 Task: Create a due date automation trigger when advanced on, on the tuesday before a card is due add fields with custom field "Resume" set to a number greater than 1 and lower or equal to 10 at 11:00 AM.
Action: Mouse moved to (858, 254)
Screenshot: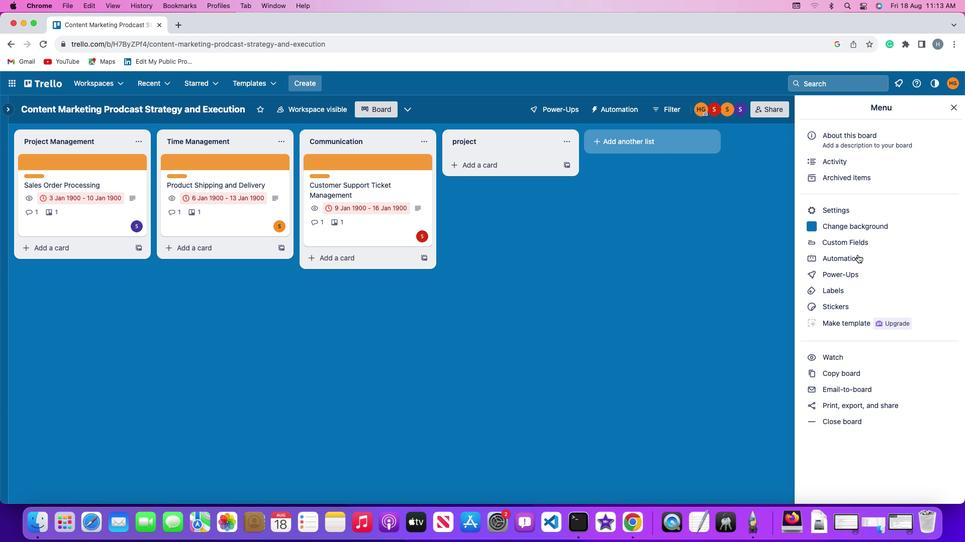 
Action: Mouse pressed left at (858, 254)
Screenshot: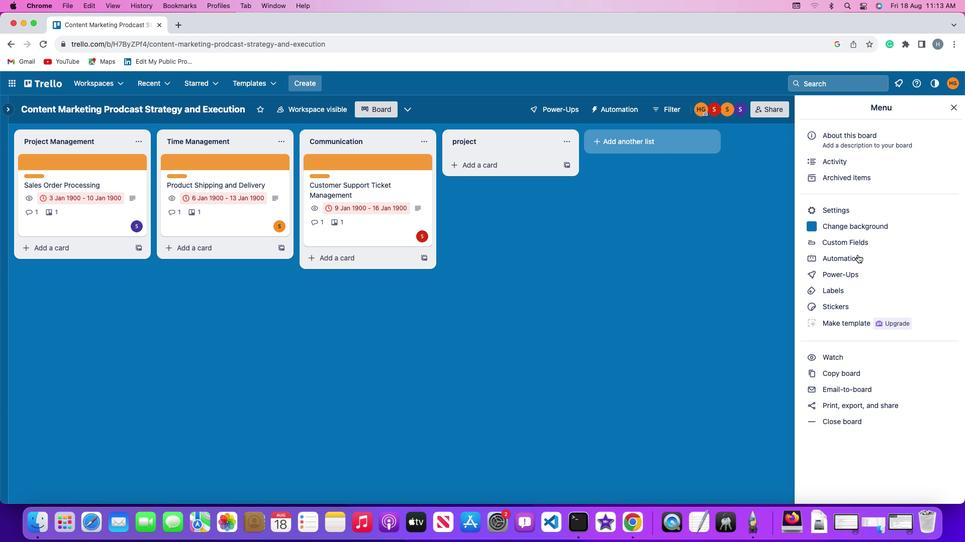 
Action: Mouse pressed left at (858, 254)
Screenshot: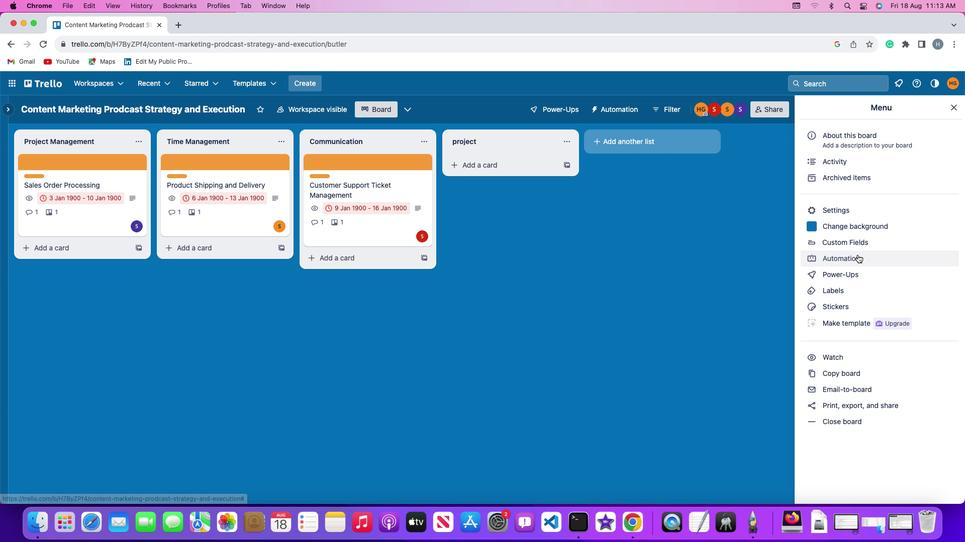 
Action: Mouse moved to (47, 238)
Screenshot: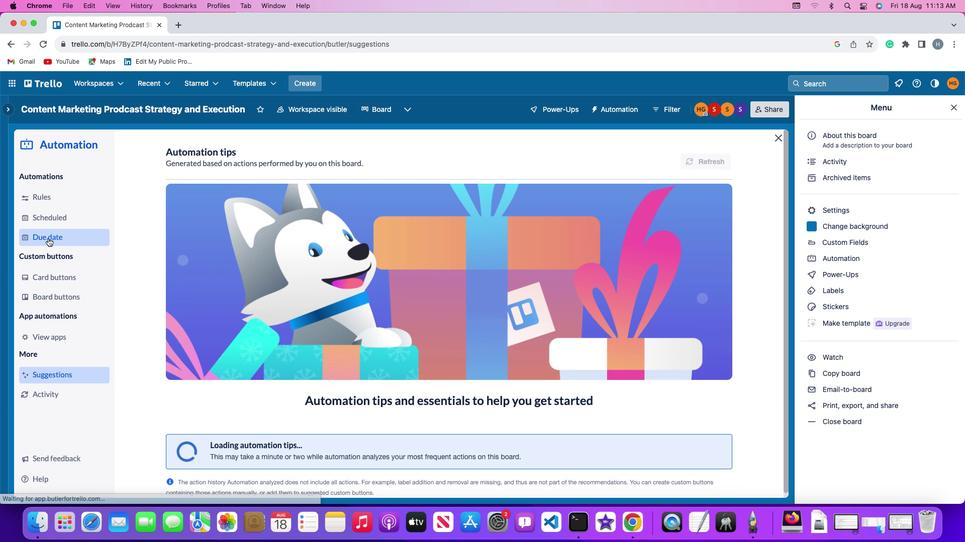 
Action: Mouse pressed left at (47, 238)
Screenshot: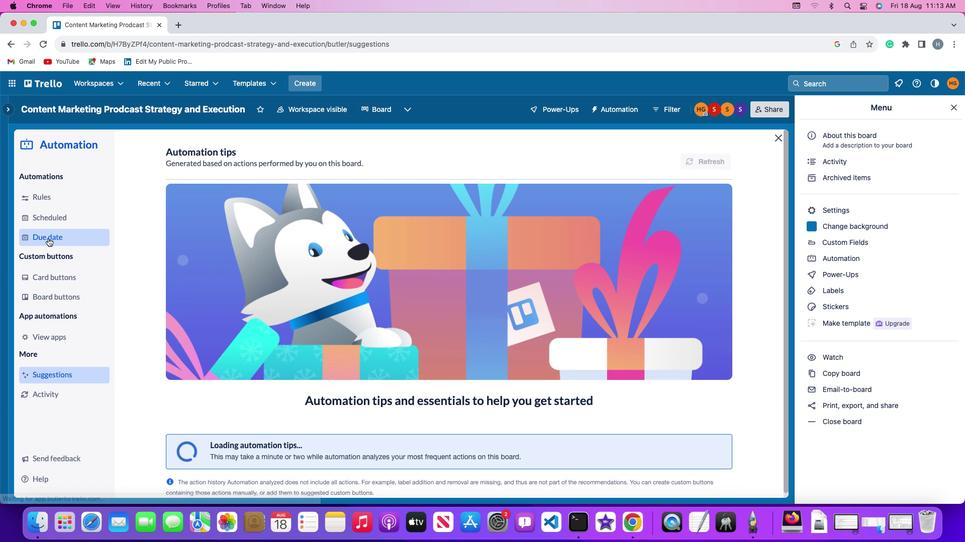 
Action: Mouse moved to (664, 154)
Screenshot: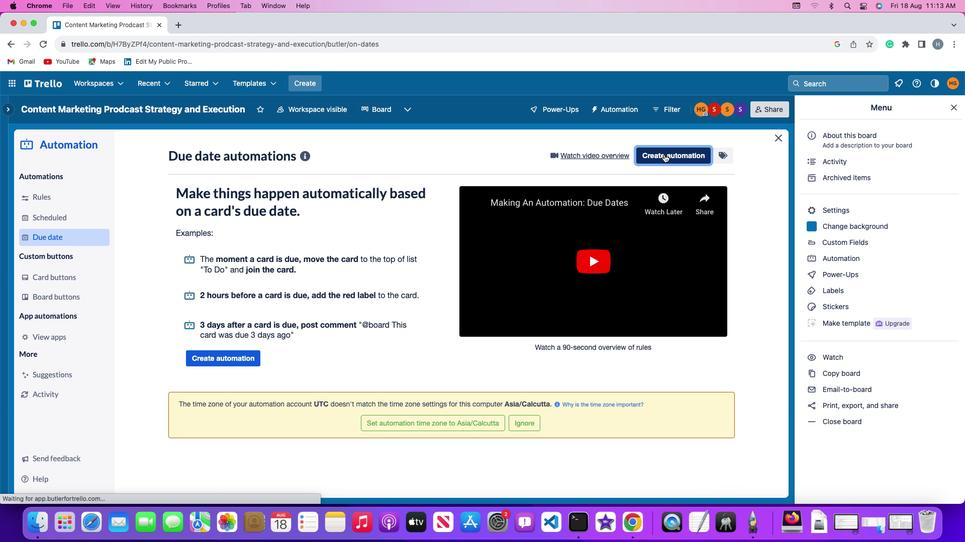 
Action: Mouse pressed left at (664, 154)
Screenshot: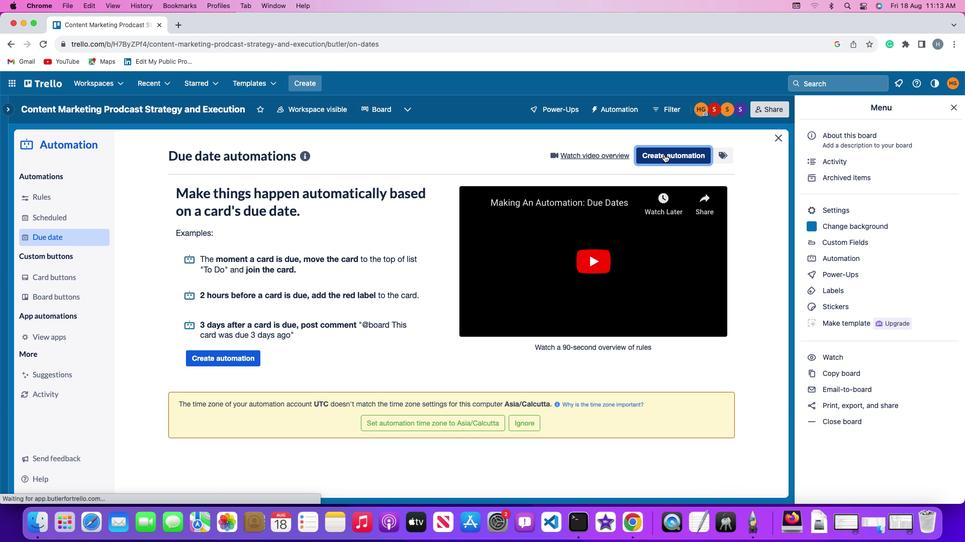 
Action: Mouse moved to (187, 253)
Screenshot: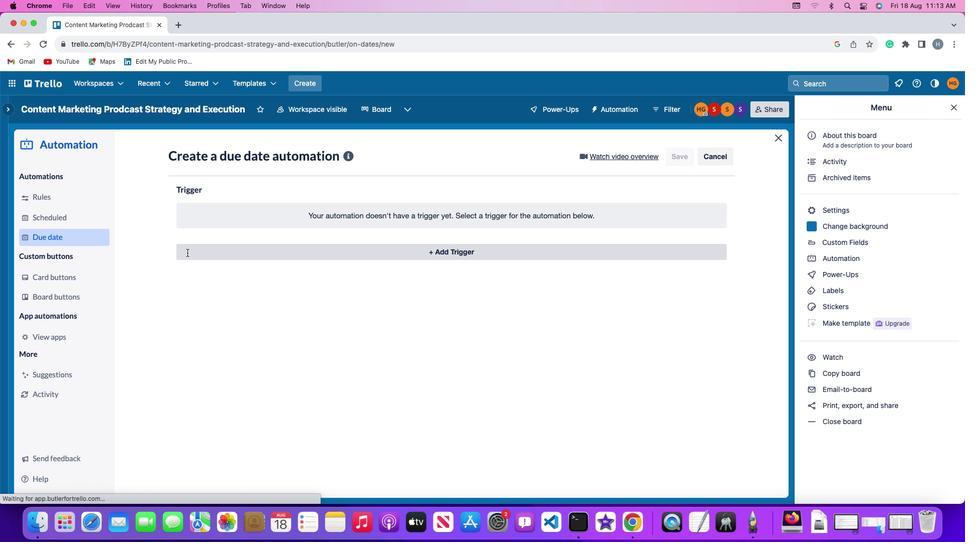 
Action: Mouse pressed left at (187, 253)
Screenshot: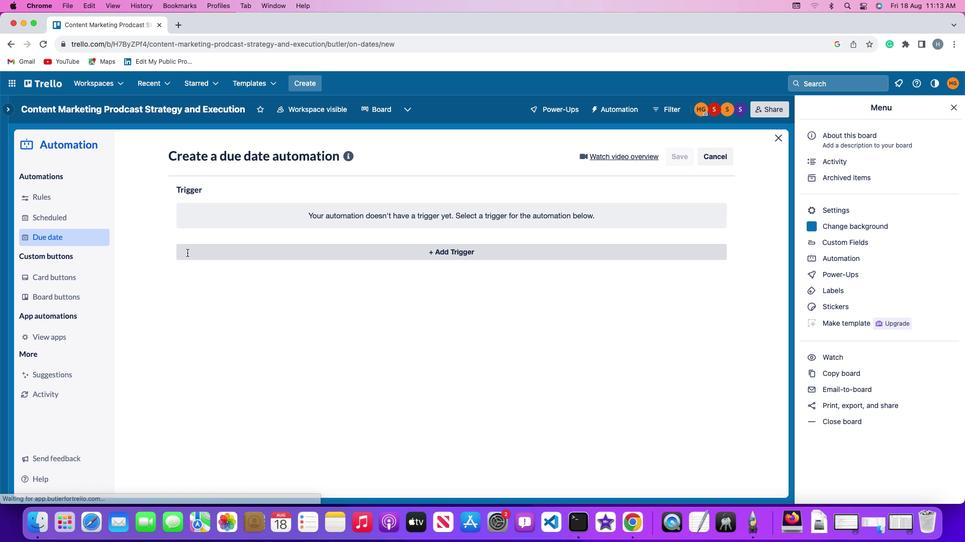 
Action: Mouse moved to (215, 435)
Screenshot: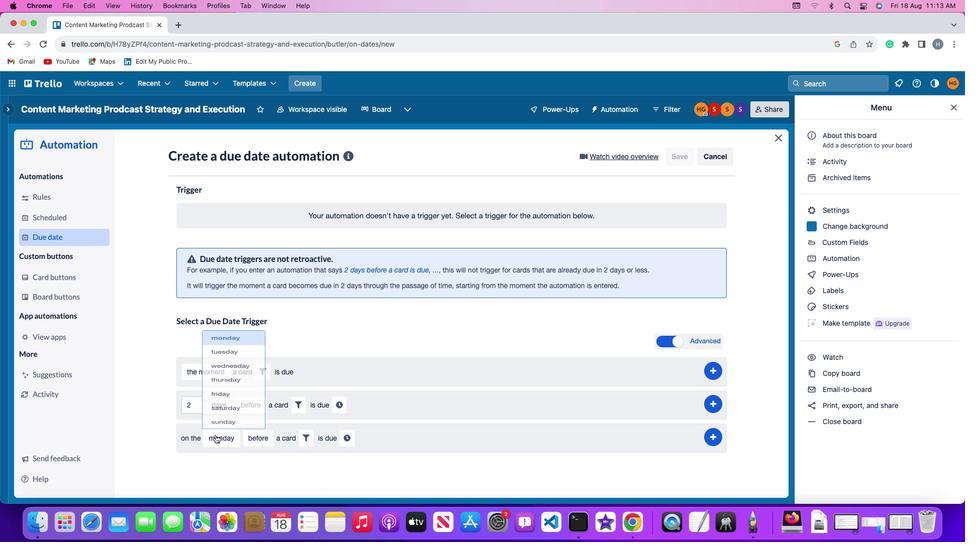 
Action: Mouse pressed left at (215, 435)
Screenshot: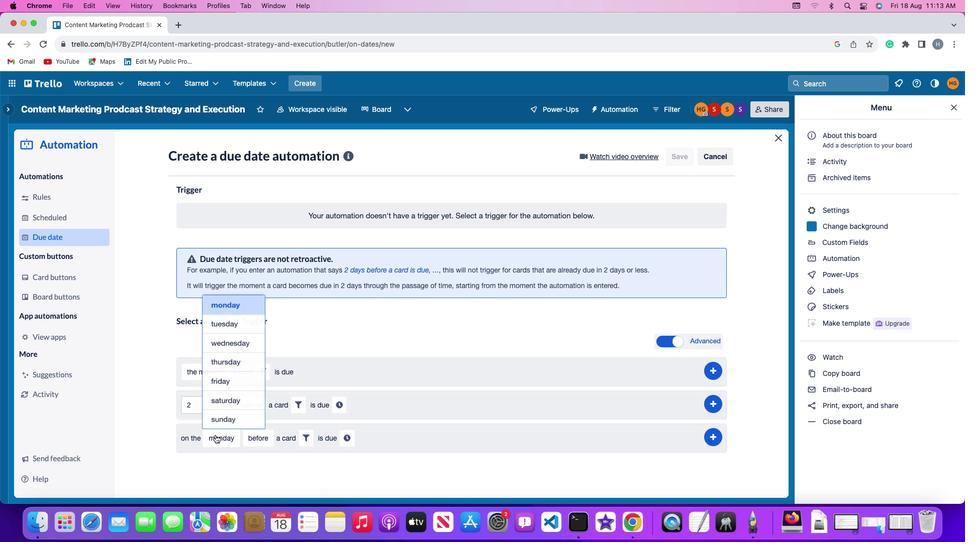 
Action: Mouse moved to (227, 318)
Screenshot: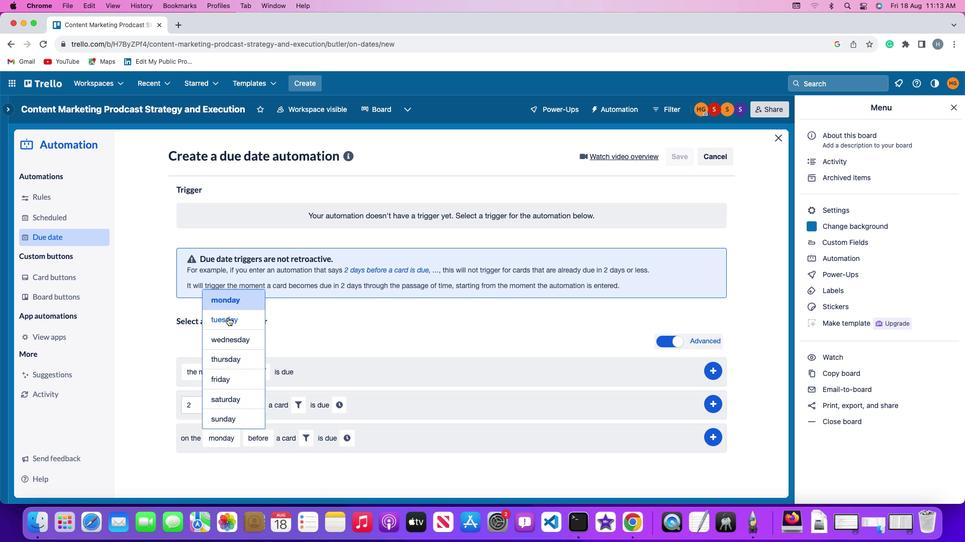 
Action: Mouse pressed left at (227, 318)
Screenshot: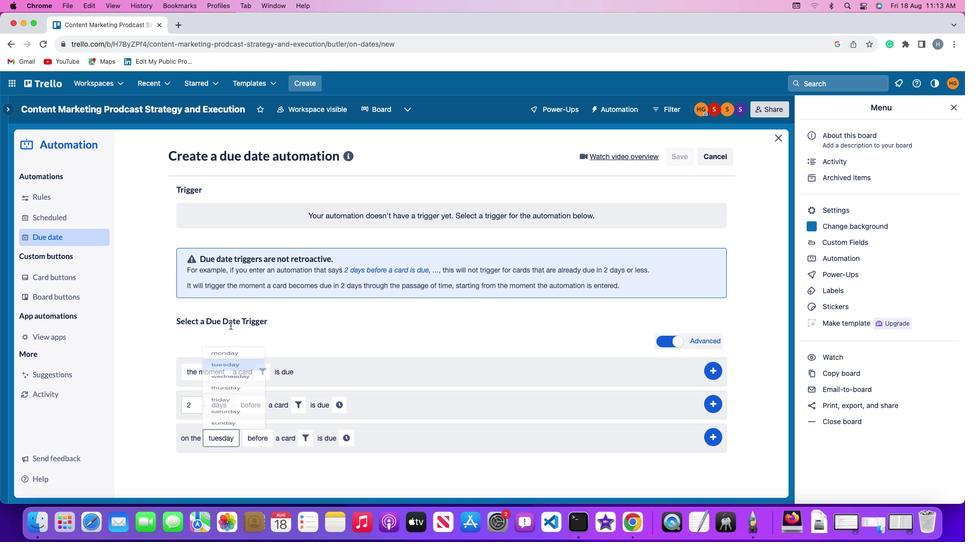 
Action: Mouse moved to (253, 436)
Screenshot: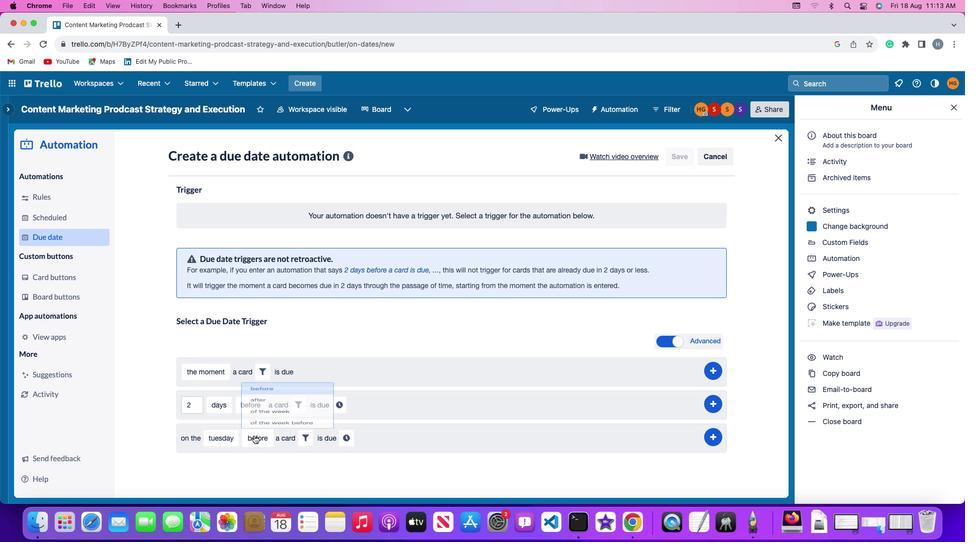 
Action: Mouse pressed left at (253, 436)
Screenshot: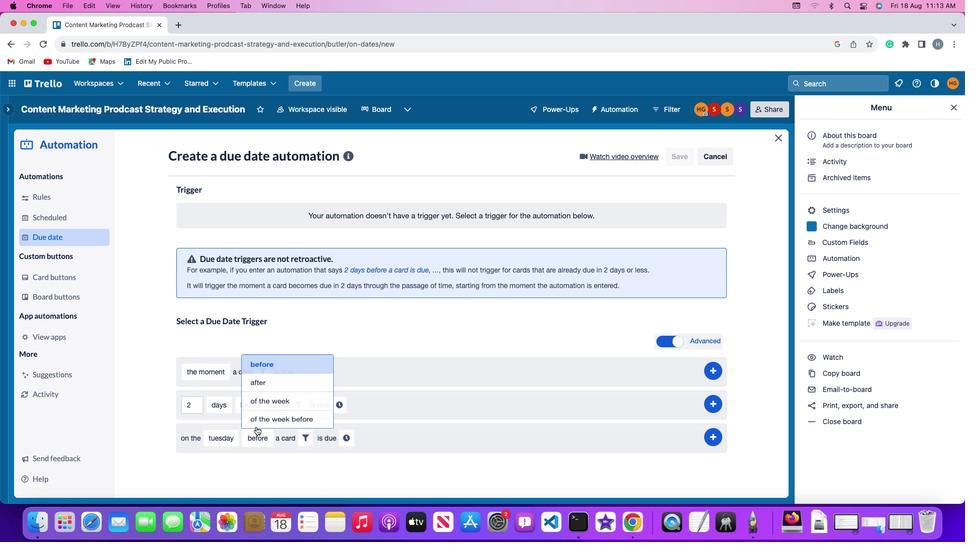 
Action: Mouse moved to (271, 358)
Screenshot: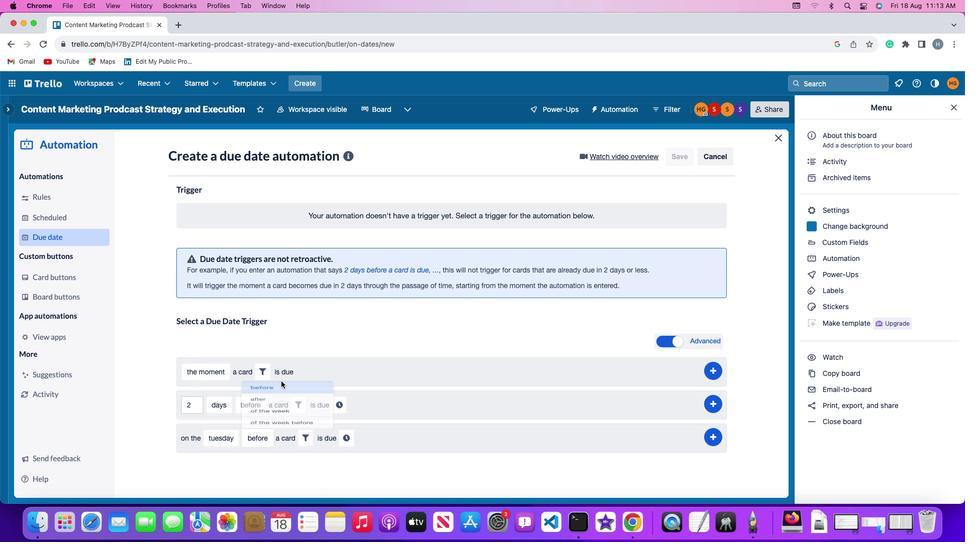 
Action: Mouse pressed left at (271, 358)
Screenshot: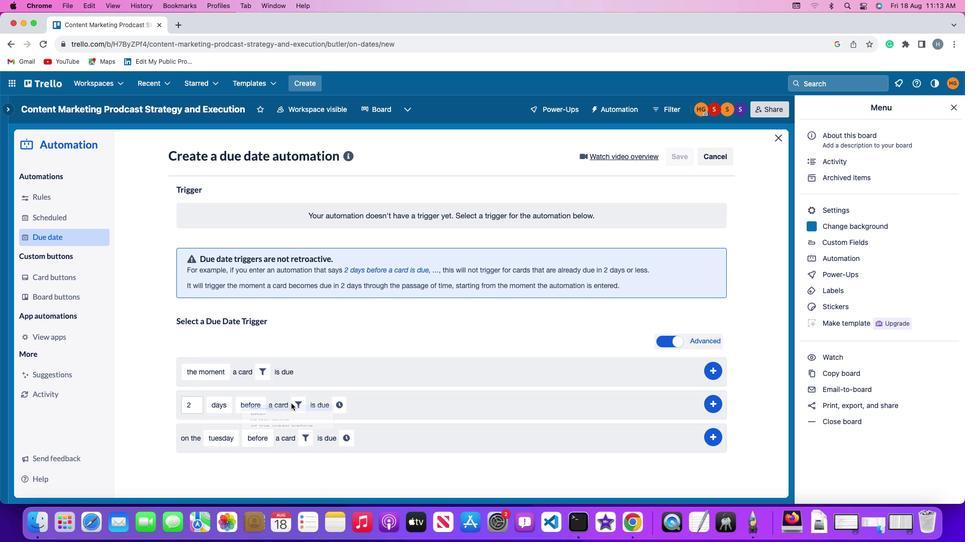 
Action: Mouse moved to (305, 433)
Screenshot: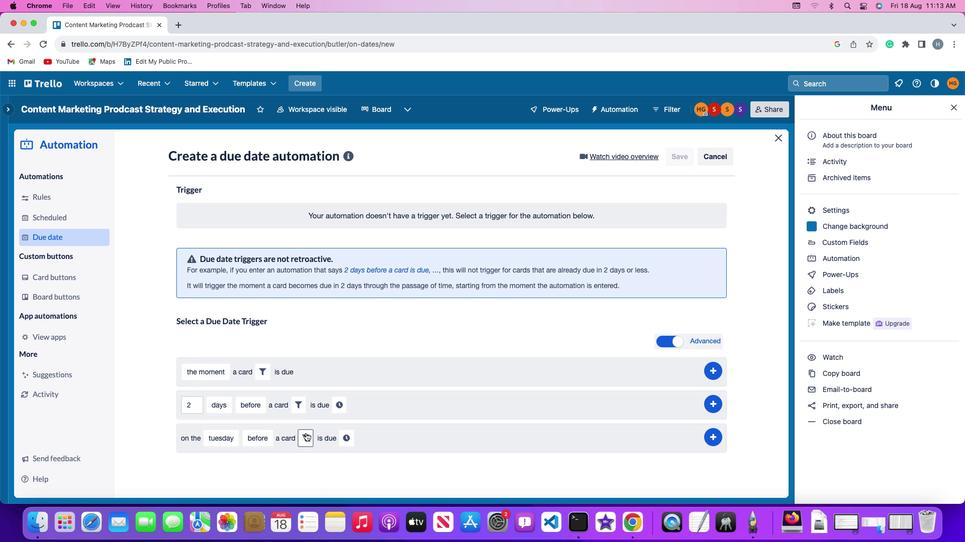 
Action: Mouse pressed left at (305, 433)
Screenshot: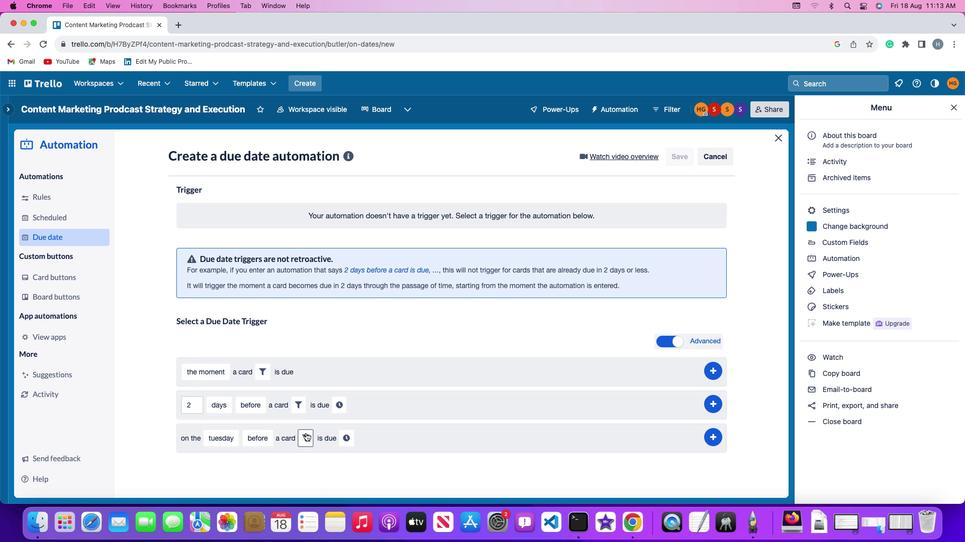 
Action: Mouse moved to (470, 471)
Screenshot: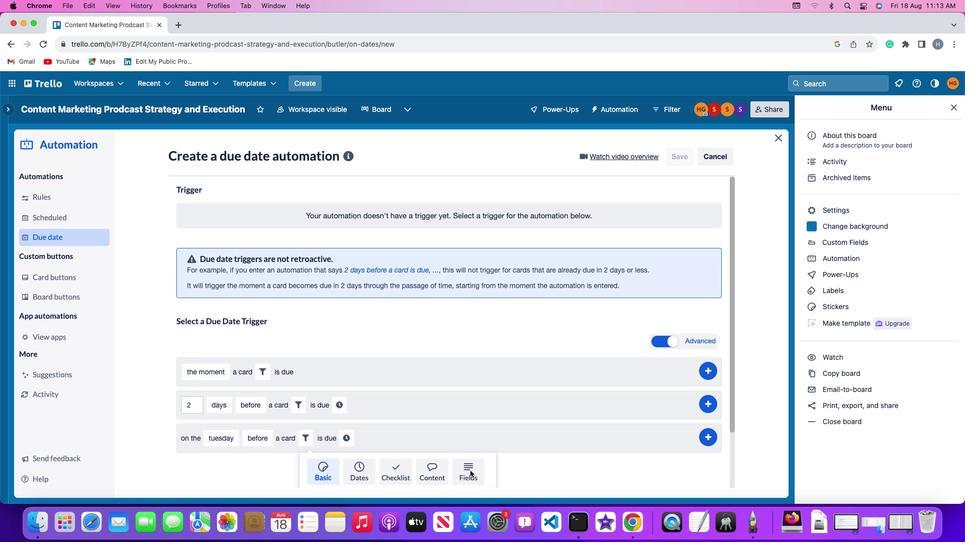 
Action: Mouse pressed left at (470, 471)
Screenshot: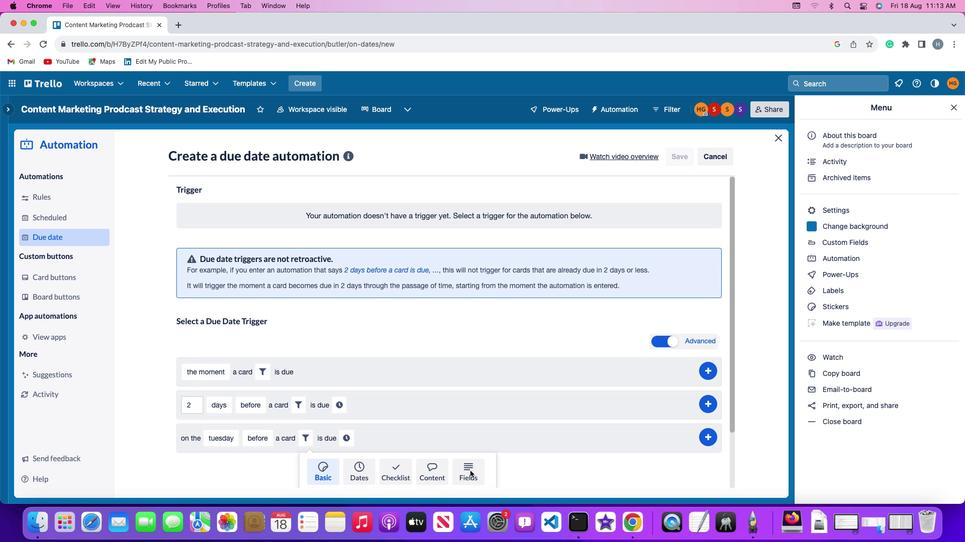 
Action: Mouse moved to (241, 465)
Screenshot: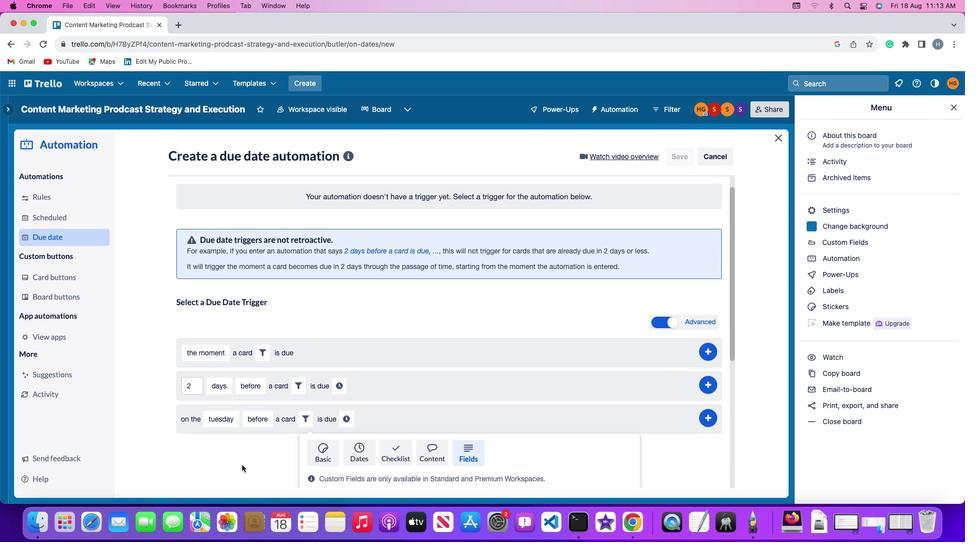 
Action: Mouse scrolled (241, 465) with delta (0, 0)
Screenshot: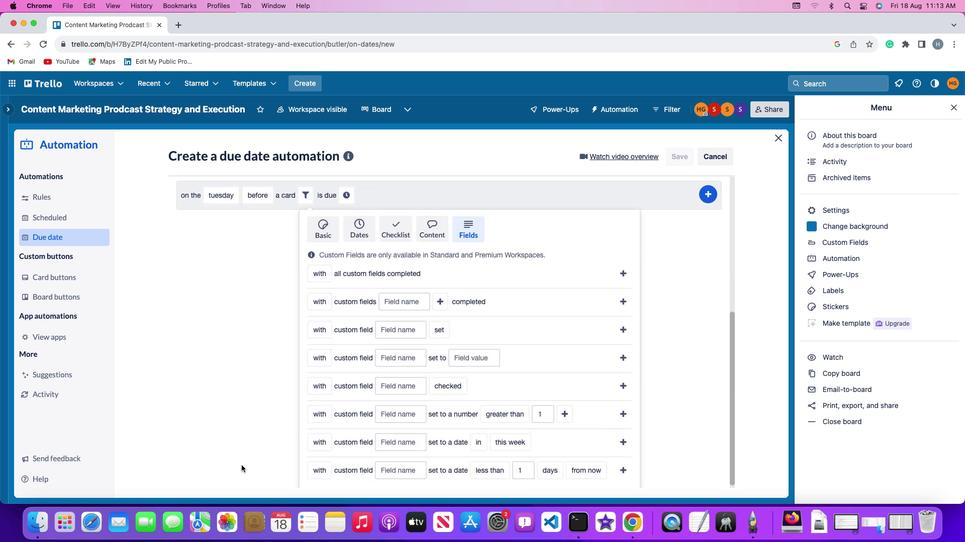 
Action: Mouse scrolled (241, 465) with delta (0, 0)
Screenshot: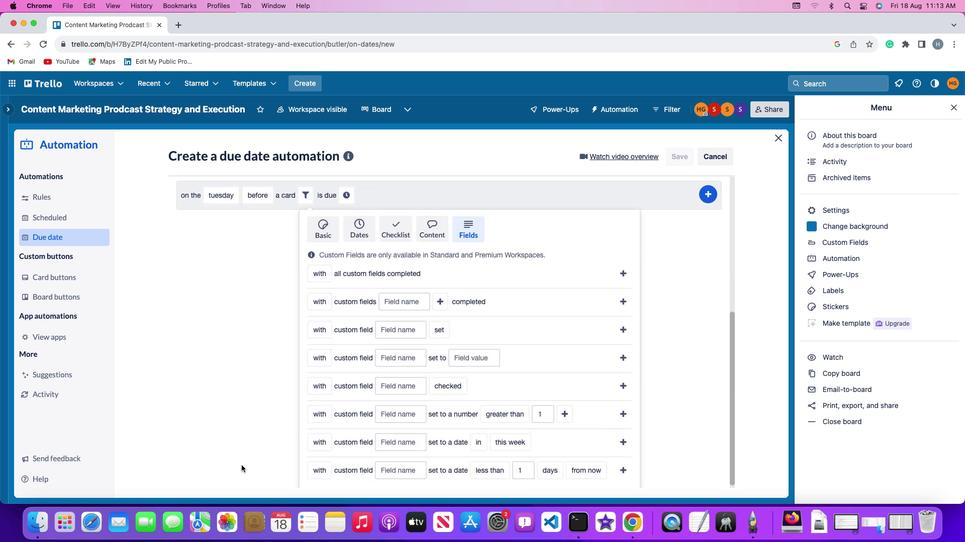 
Action: Mouse scrolled (241, 465) with delta (0, -1)
Screenshot: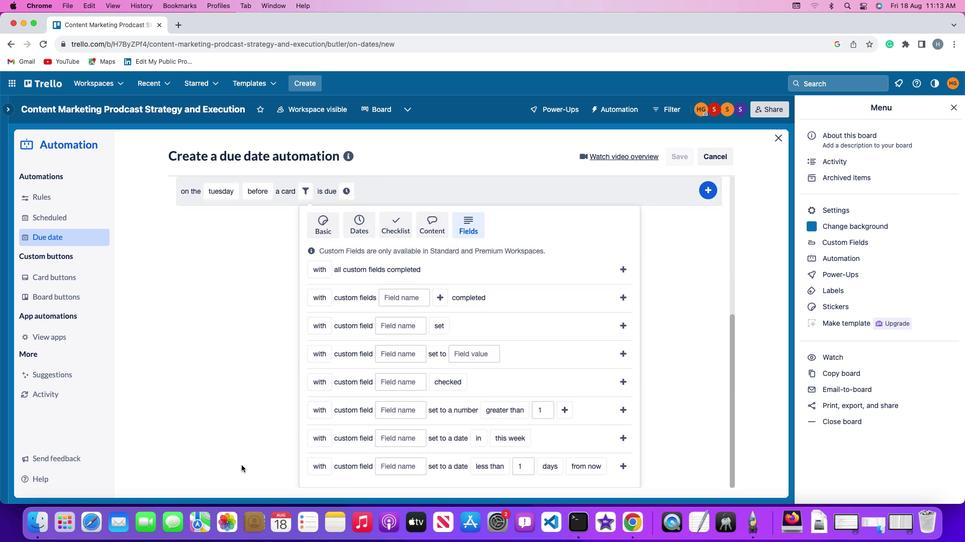 
Action: Mouse scrolled (241, 465) with delta (0, -2)
Screenshot: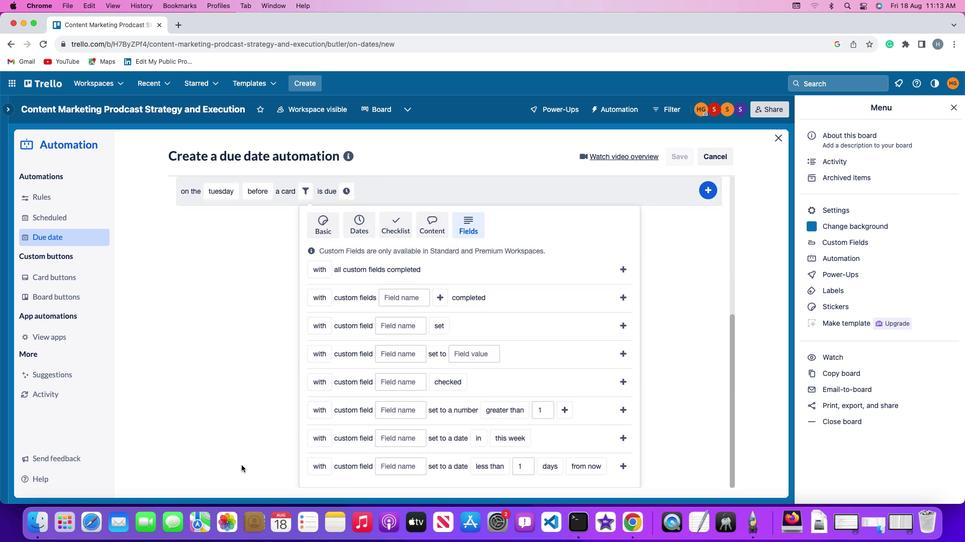 
Action: Mouse scrolled (241, 465) with delta (0, -3)
Screenshot: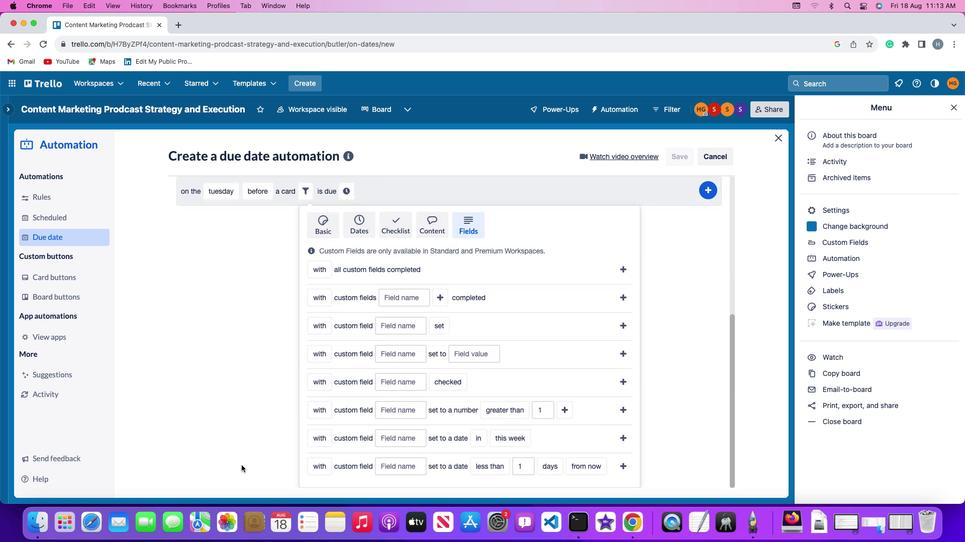 
Action: Mouse moved to (241, 465)
Screenshot: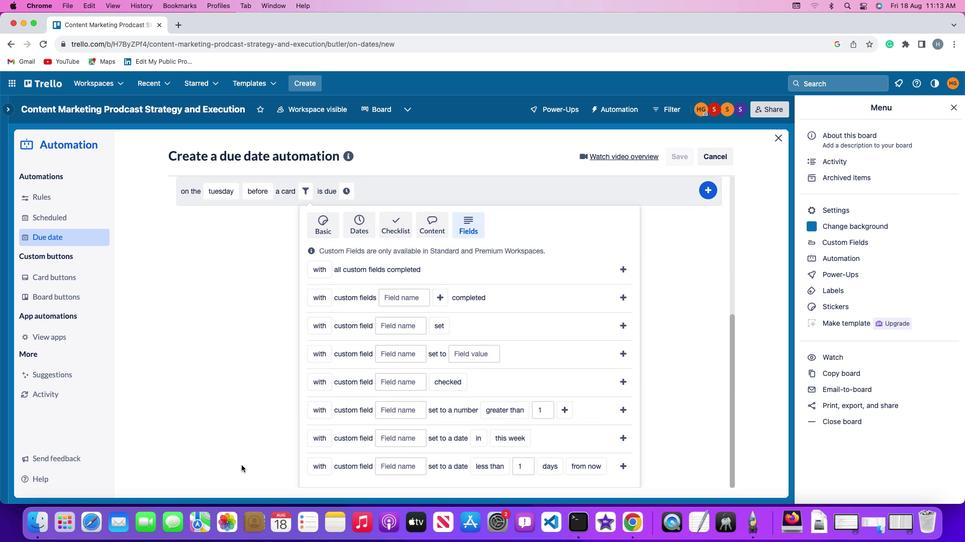 
Action: Mouse scrolled (241, 465) with delta (0, 0)
Screenshot: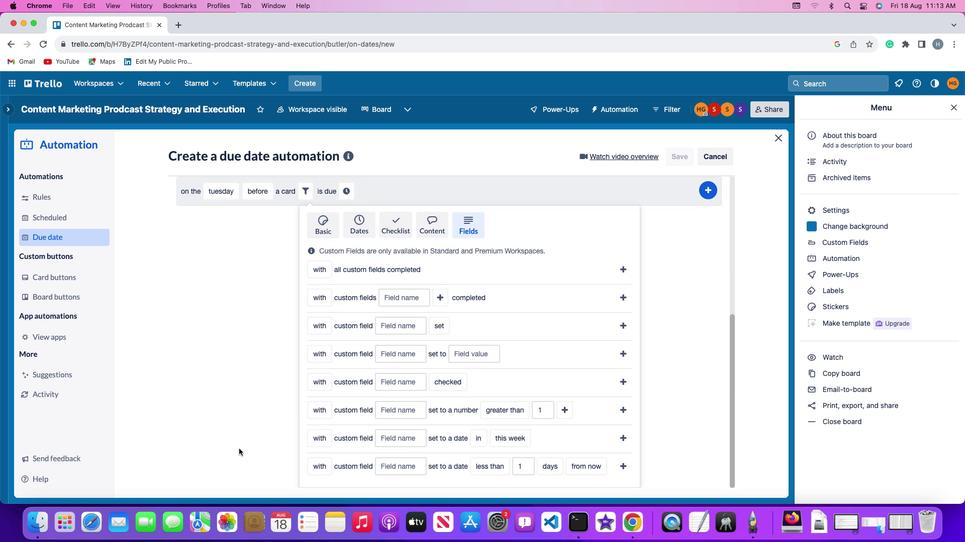 
Action: Mouse scrolled (241, 465) with delta (0, 0)
Screenshot: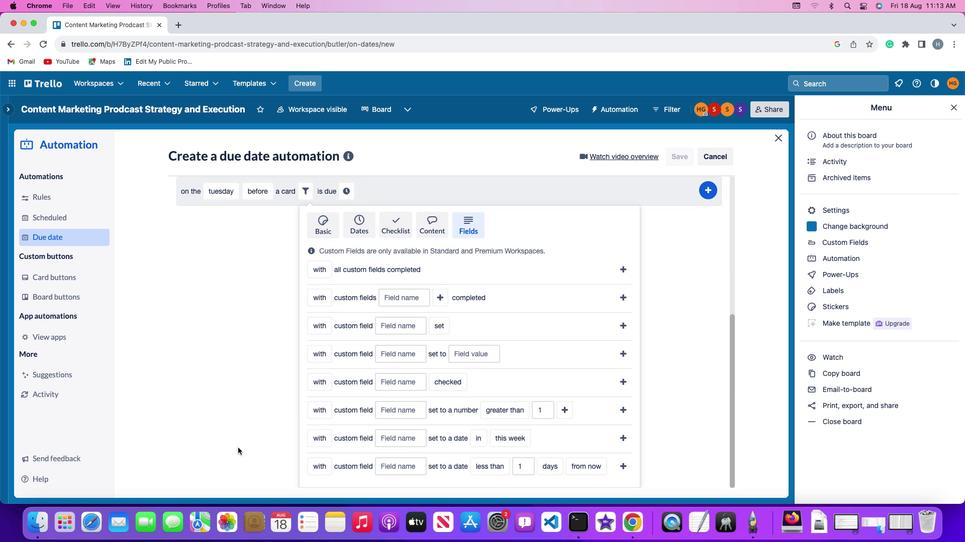 
Action: Mouse scrolled (241, 465) with delta (0, -1)
Screenshot: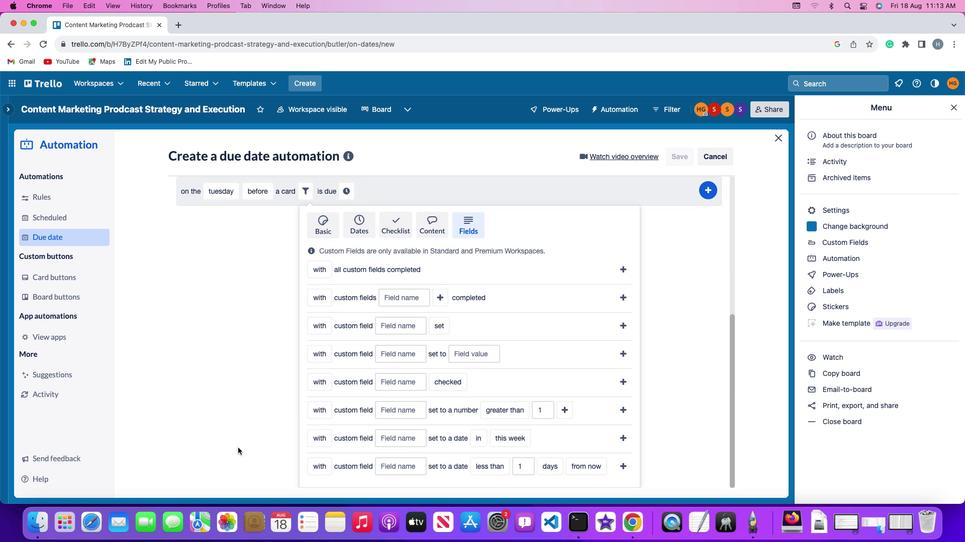
Action: Mouse scrolled (241, 465) with delta (0, -2)
Screenshot: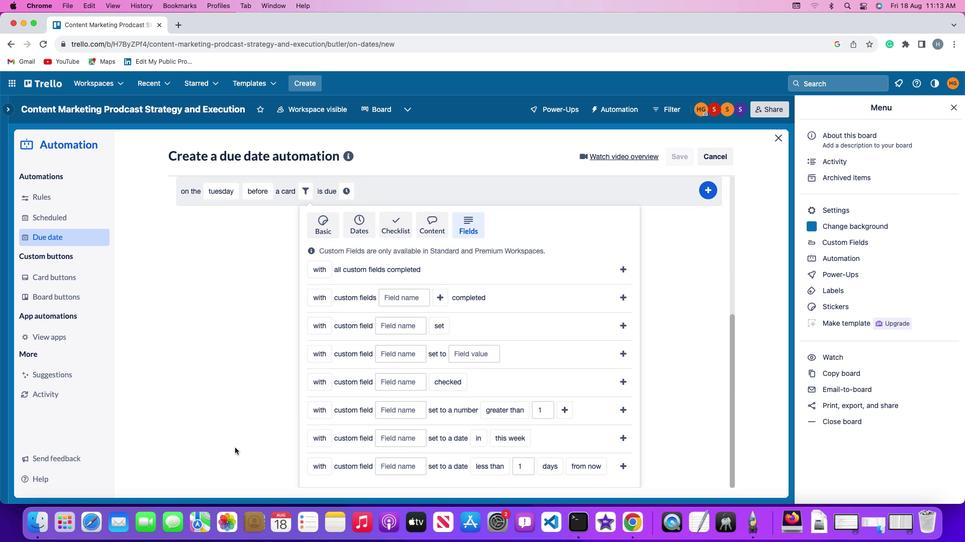 
Action: Mouse moved to (241, 465)
Screenshot: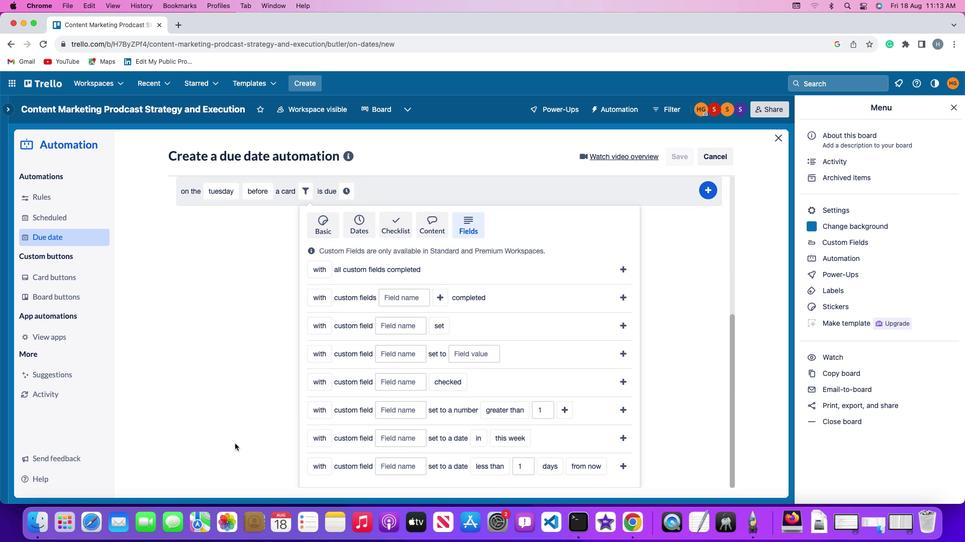 
Action: Mouse scrolled (241, 465) with delta (0, -2)
Screenshot: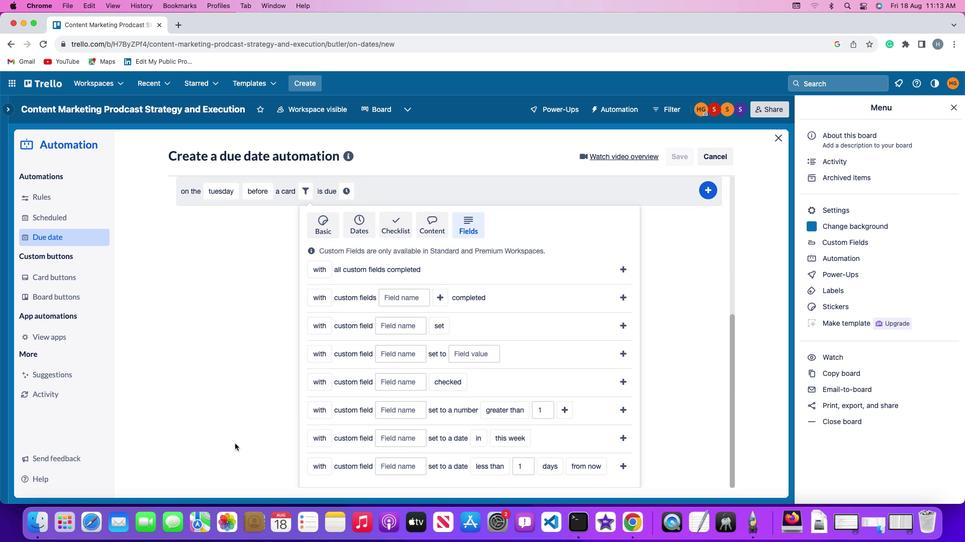 
Action: Mouse moved to (314, 408)
Screenshot: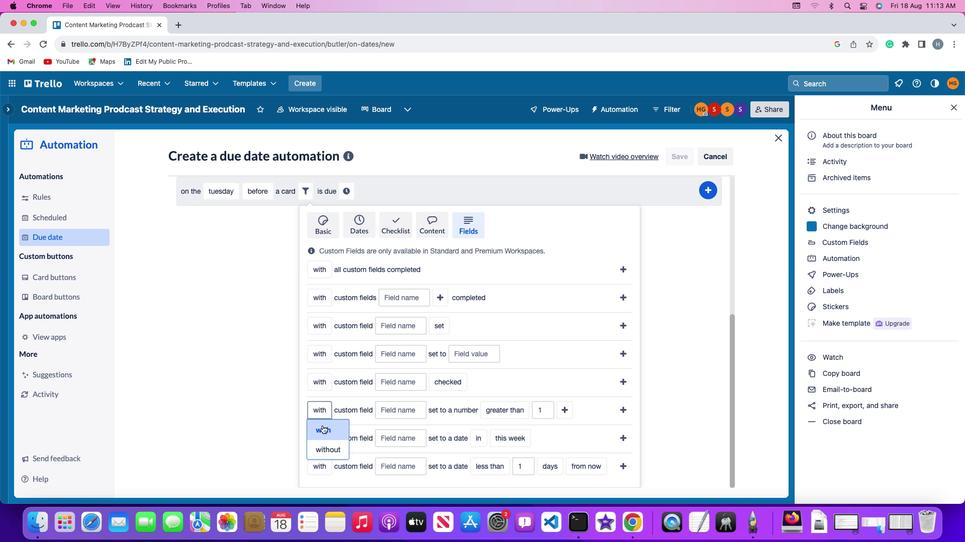 
Action: Mouse pressed left at (314, 408)
Screenshot: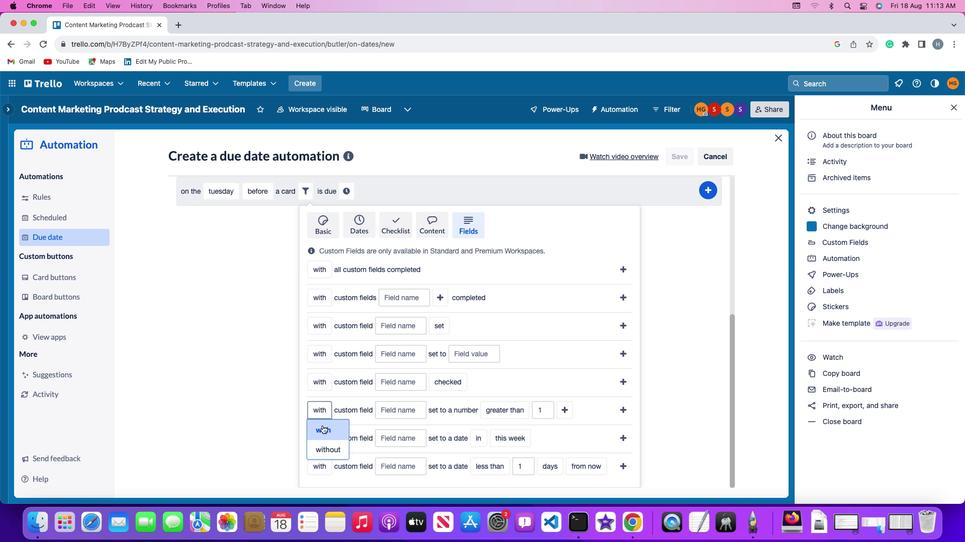 
Action: Mouse moved to (325, 432)
Screenshot: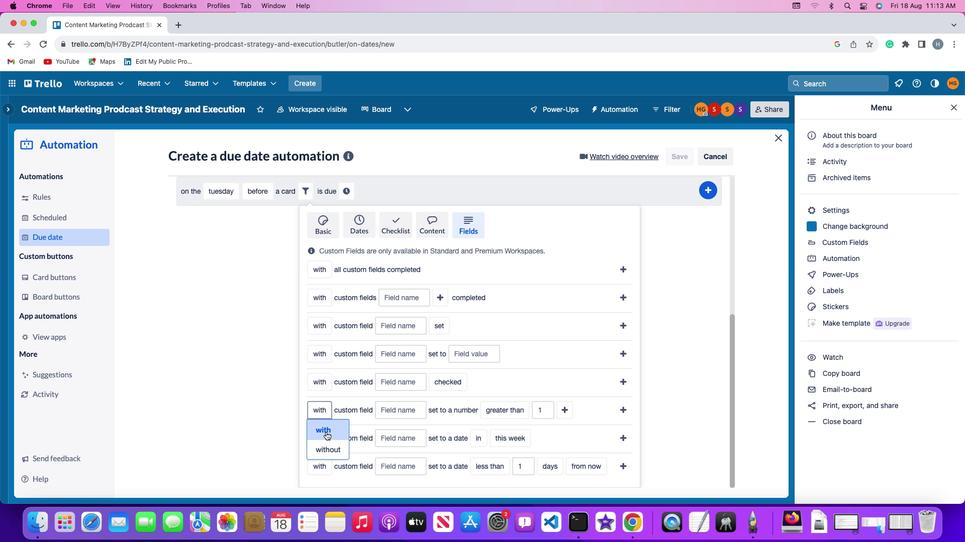 
Action: Mouse pressed left at (325, 432)
Screenshot: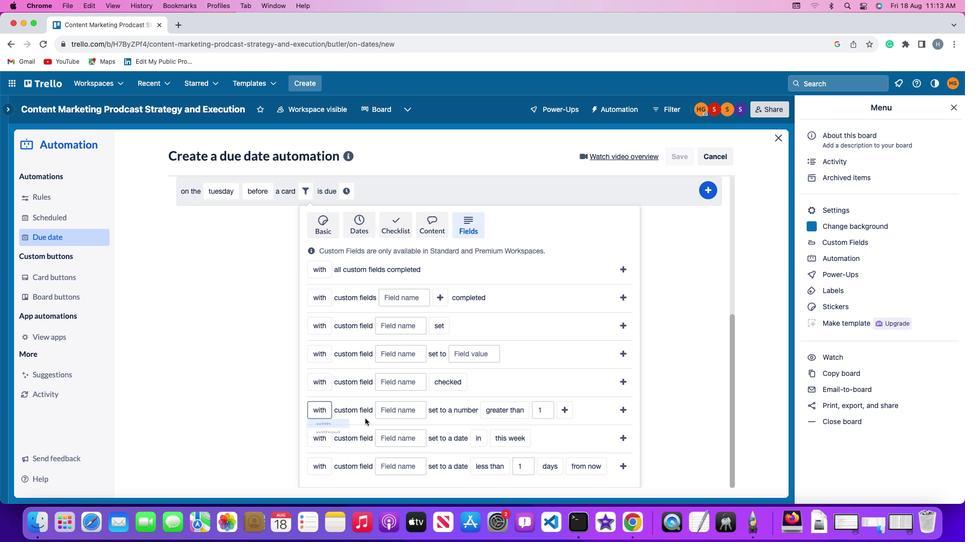 
Action: Mouse moved to (392, 415)
Screenshot: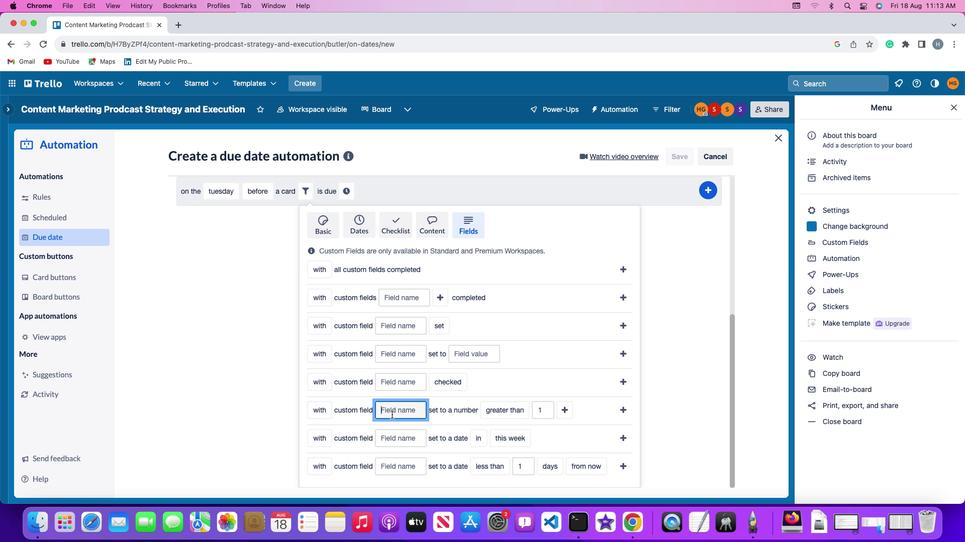 
Action: Mouse pressed left at (392, 415)
Screenshot: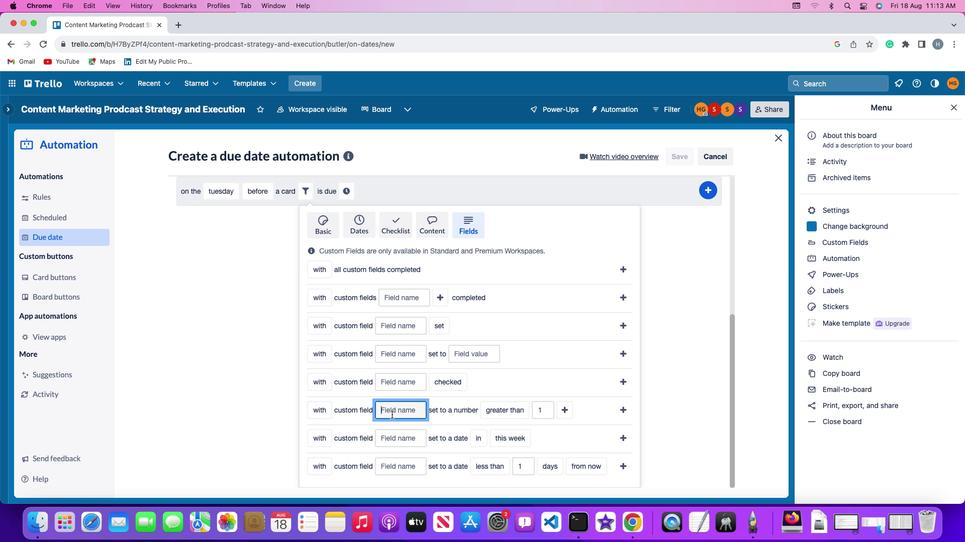 
Action: Key pressed Key.shift'R''e''s''u''m''e'
Screenshot: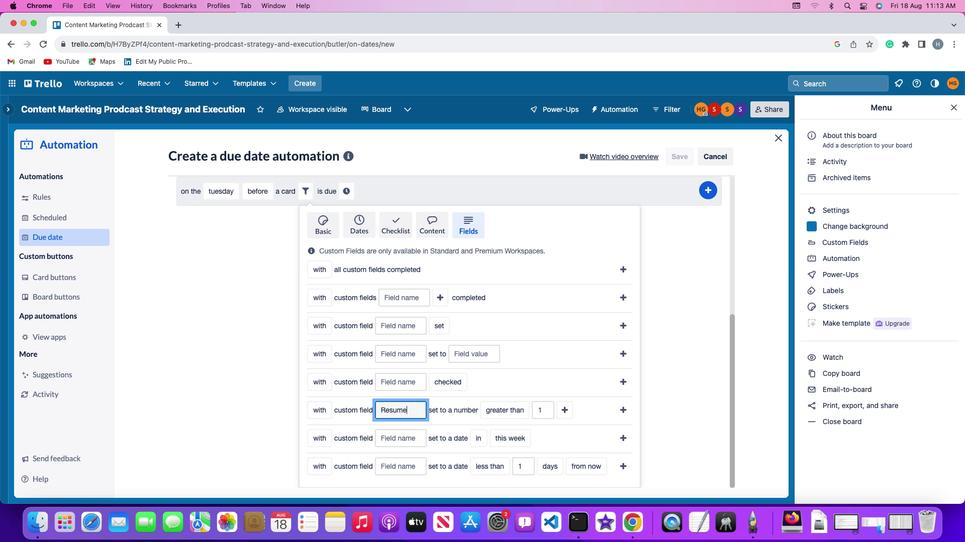 
Action: Mouse moved to (475, 411)
Screenshot: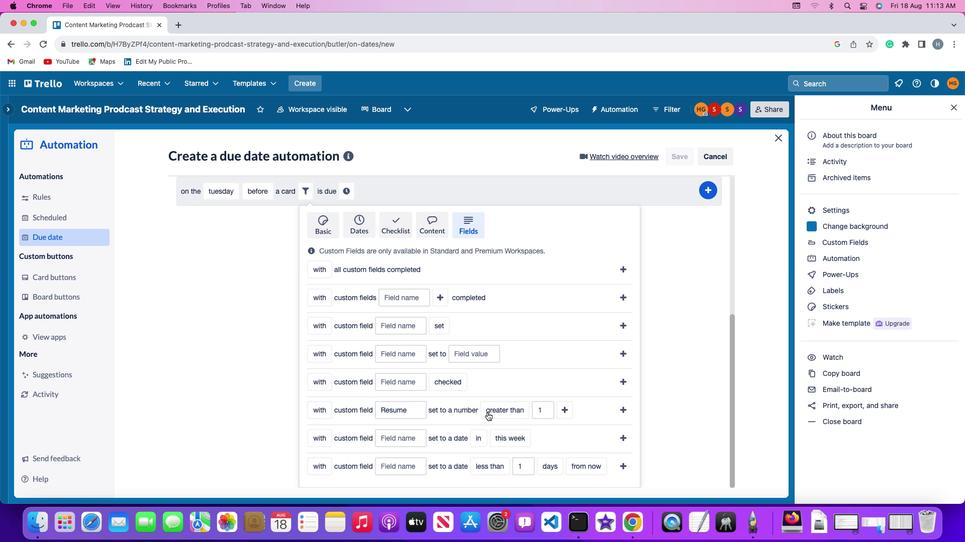
Action: Mouse pressed left at (475, 411)
Screenshot: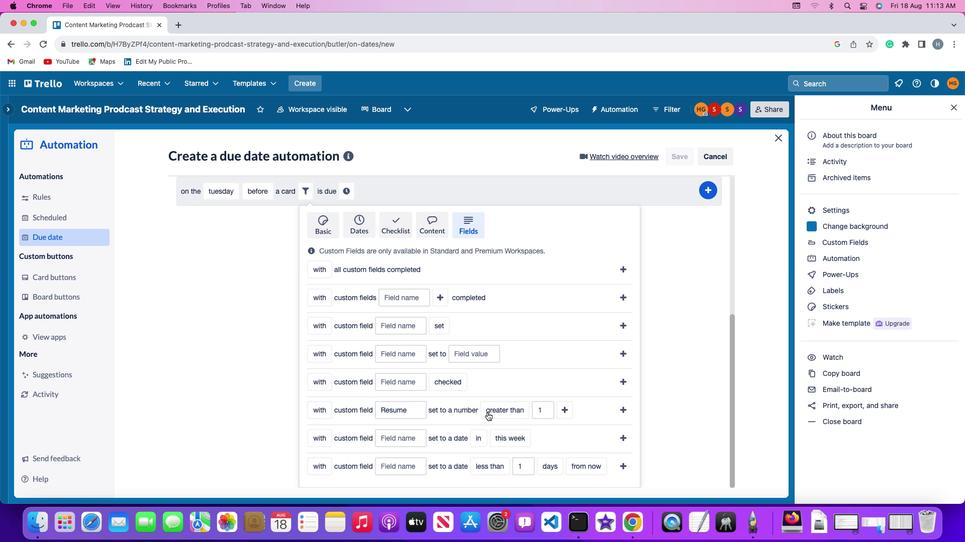 
Action: Mouse moved to (502, 409)
Screenshot: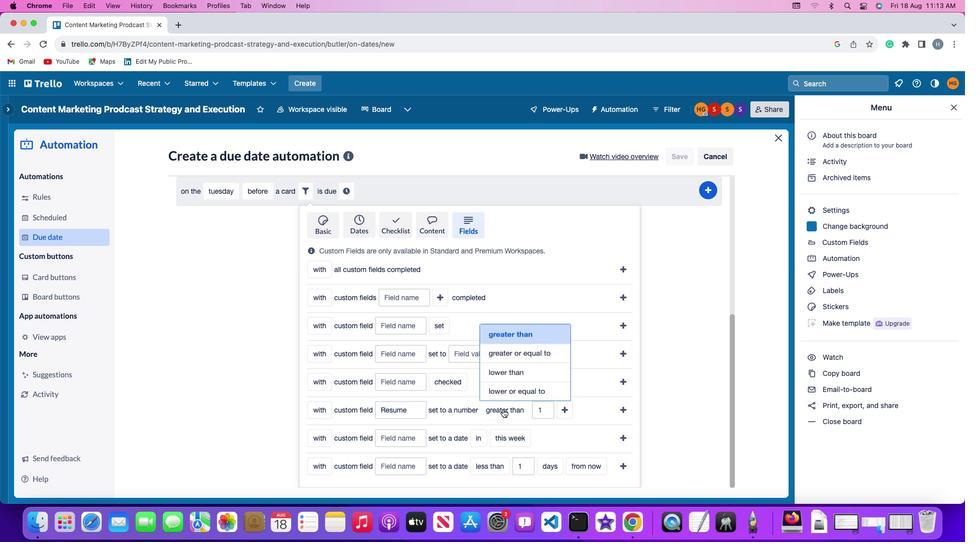 
Action: Mouse pressed left at (502, 409)
Screenshot: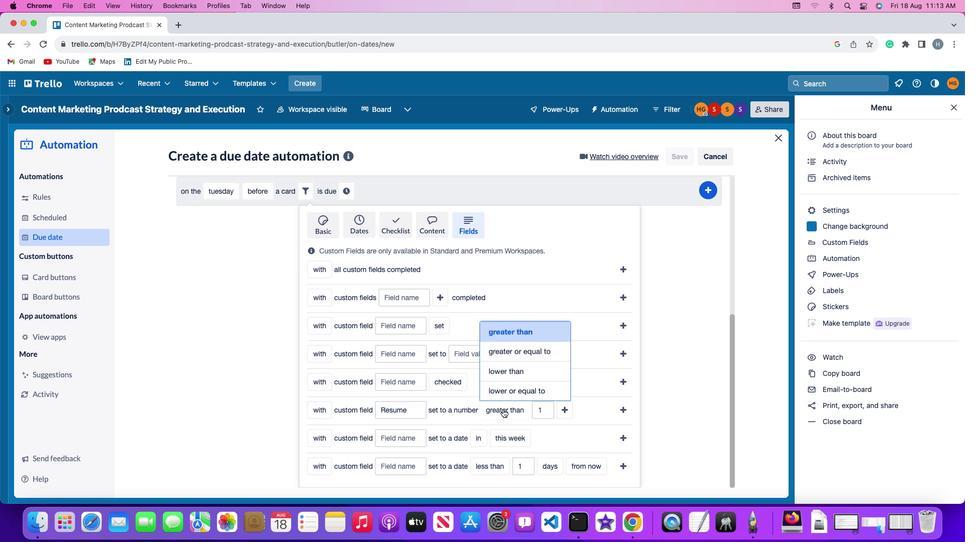 
Action: Mouse moved to (516, 332)
Screenshot: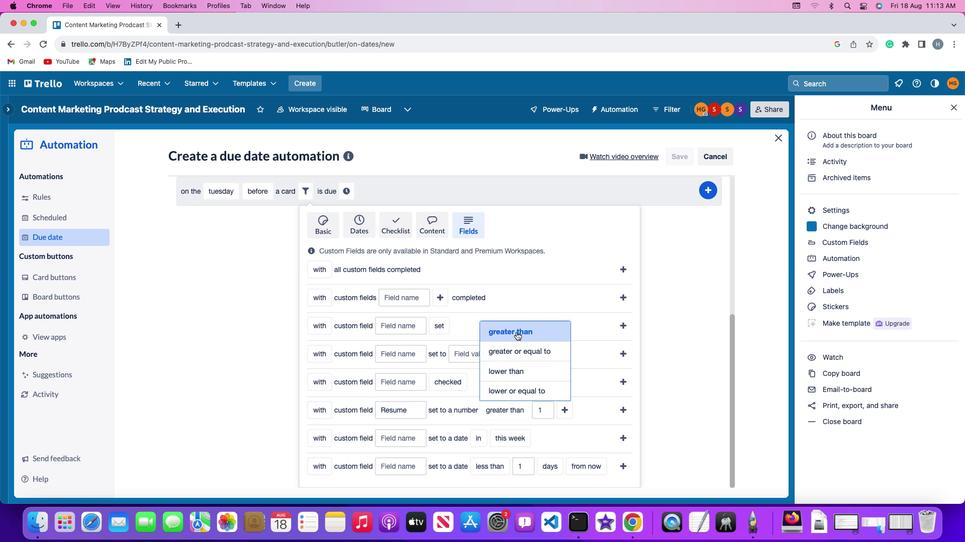 
Action: Mouse pressed left at (516, 332)
Screenshot: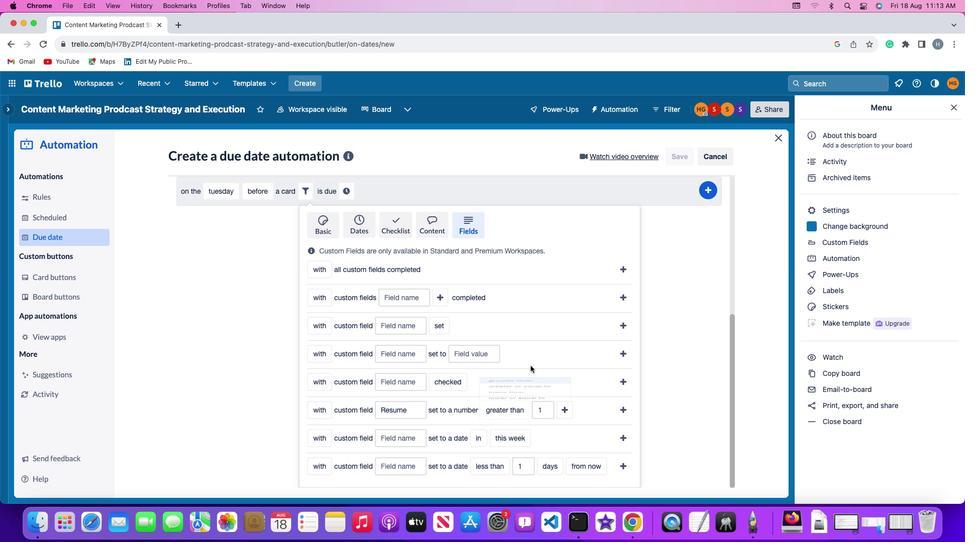 
Action: Mouse moved to (548, 408)
Screenshot: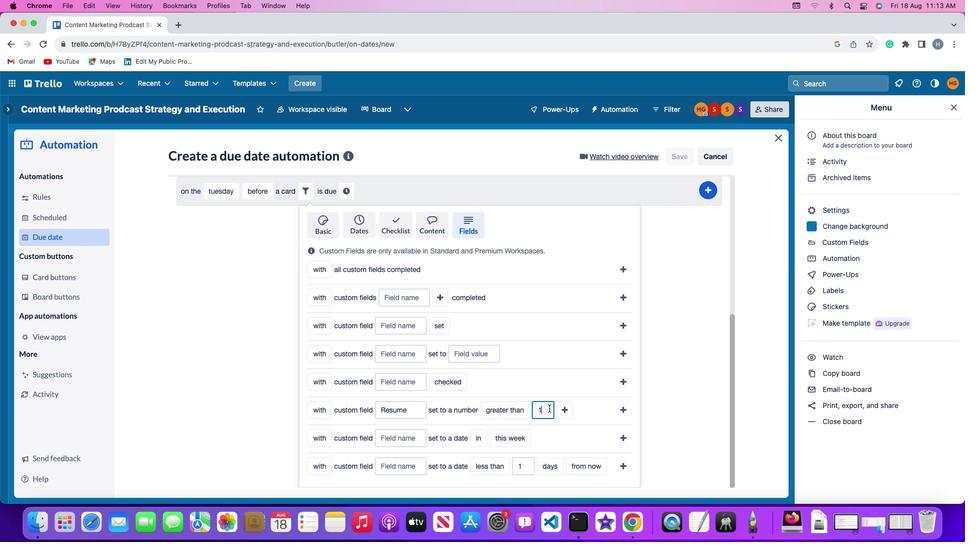 
Action: Mouse pressed left at (548, 408)
Screenshot: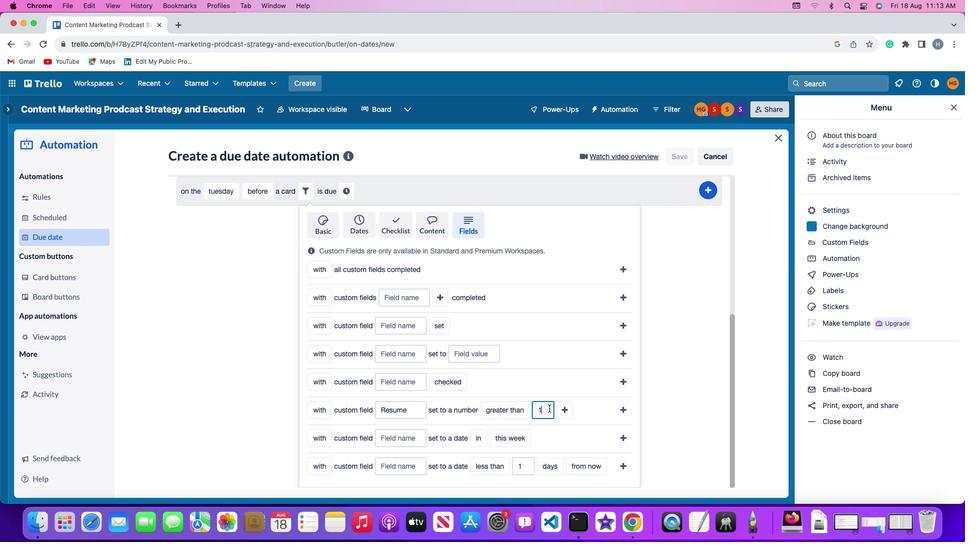 
Action: Mouse moved to (547, 405)
Screenshot: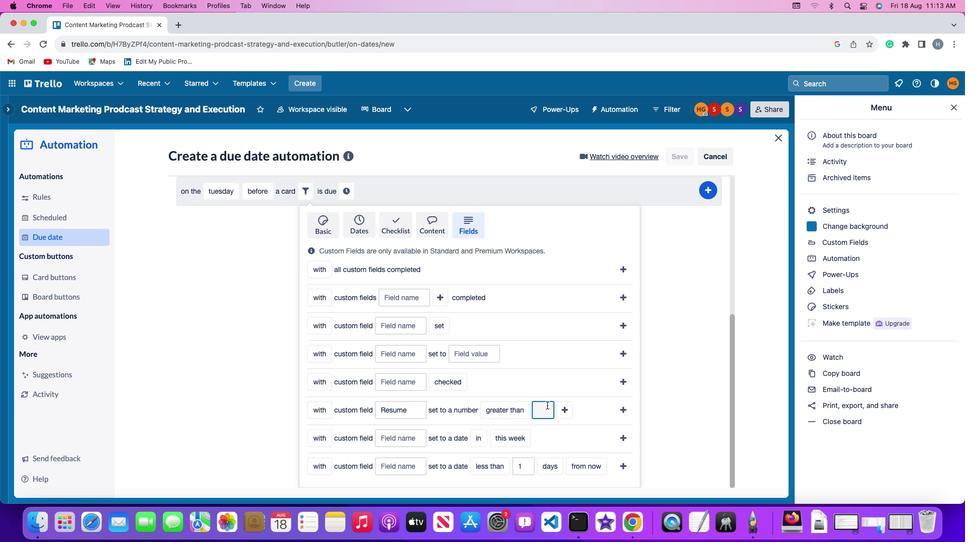 
Action: Key pressed Key.backspace
Screenshot: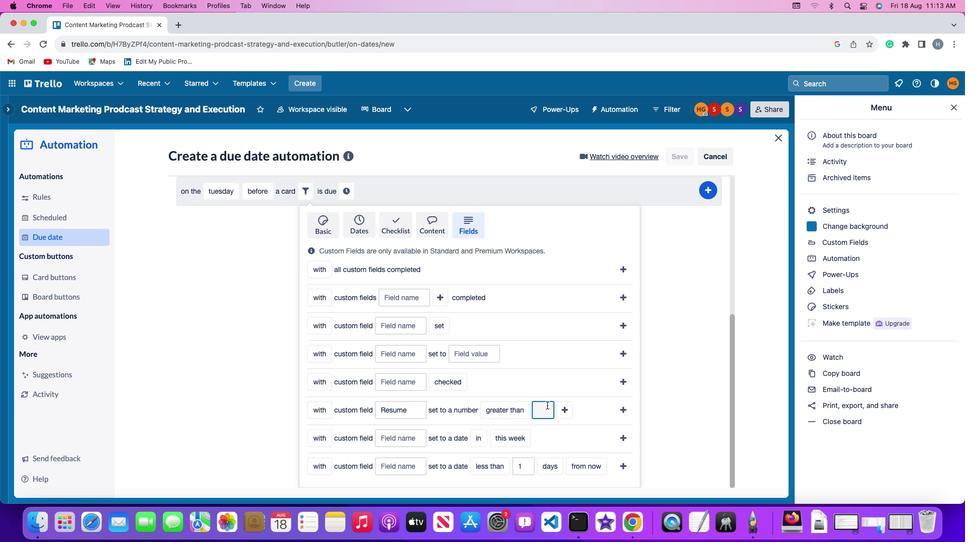 
Action: Mouse moved to (546, 406)
Screenshot: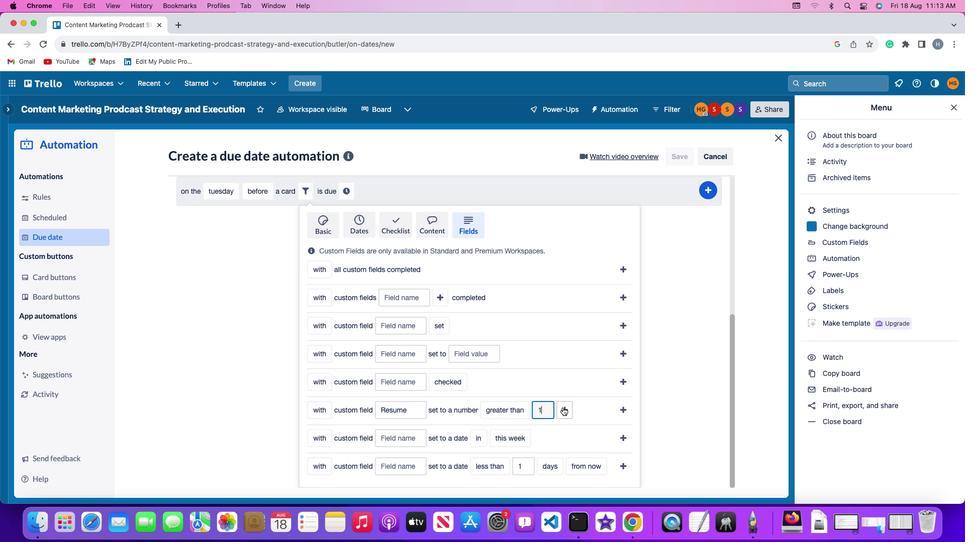 
Action: Key pressed '1'
Screenshot: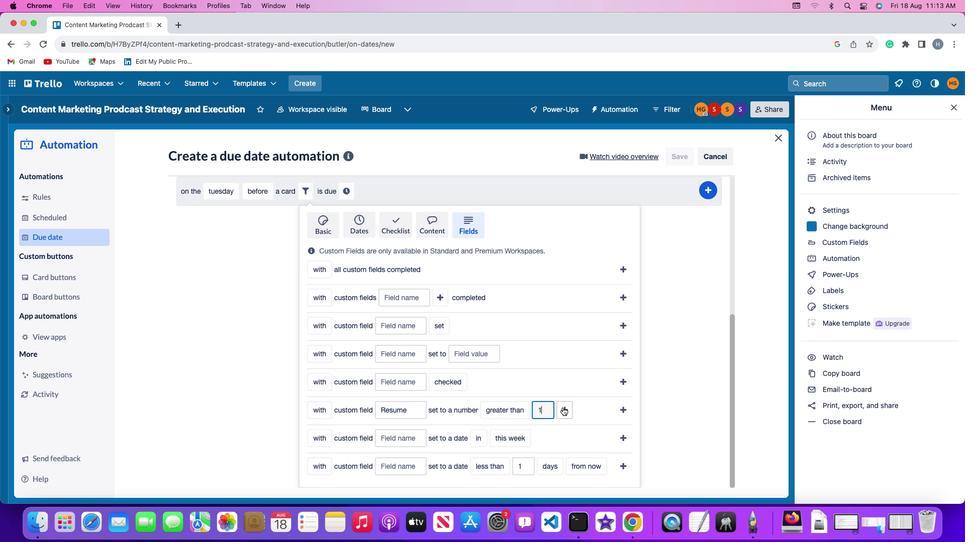 
Action: Mouse moved to (567, 406)
Screenshot: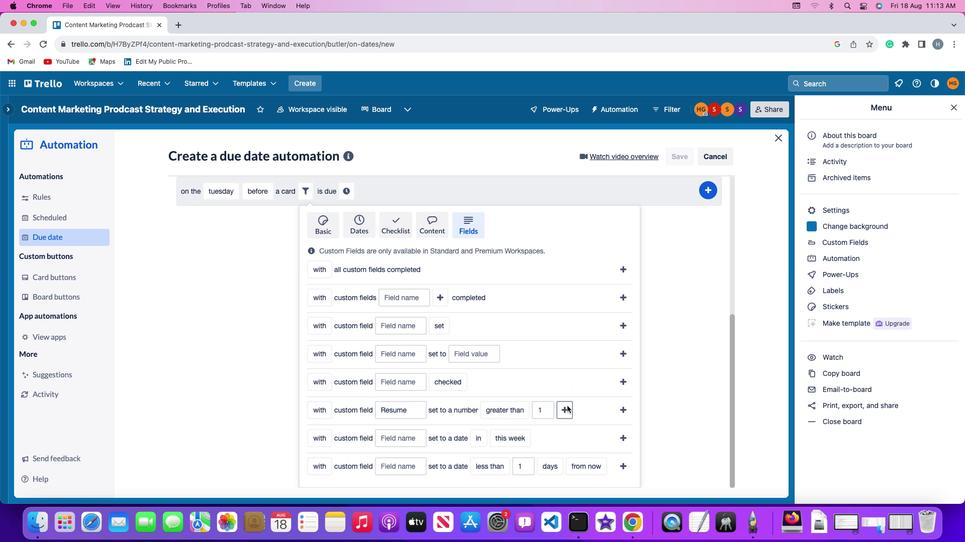
Action: Mouse pressed left at (567, 406)
Screenshot: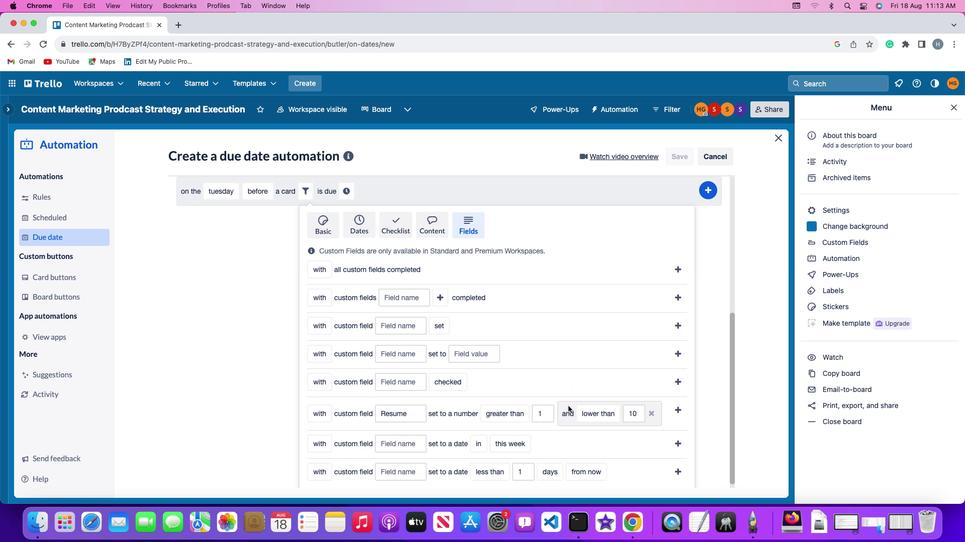 
Action: Mouse moved to (597, 412)
Screenshot: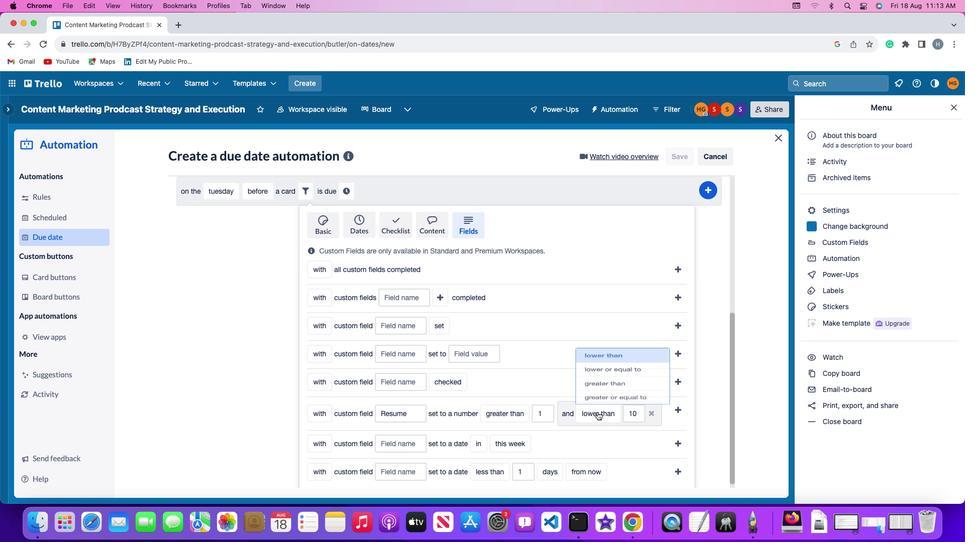 
Action: Mouse pressed left at (597, 412)
Screenshot: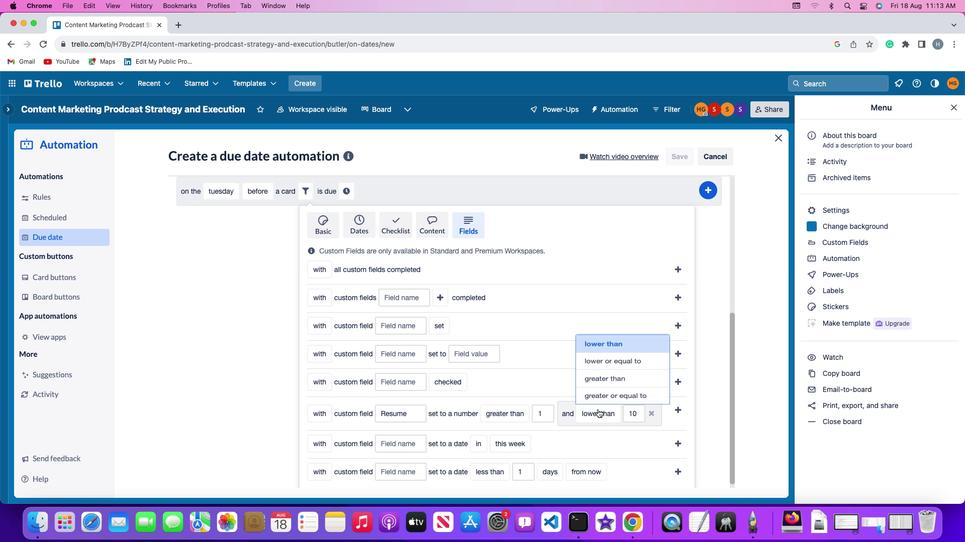 
Action: Mouse moved to (596, 354)
Screenshot: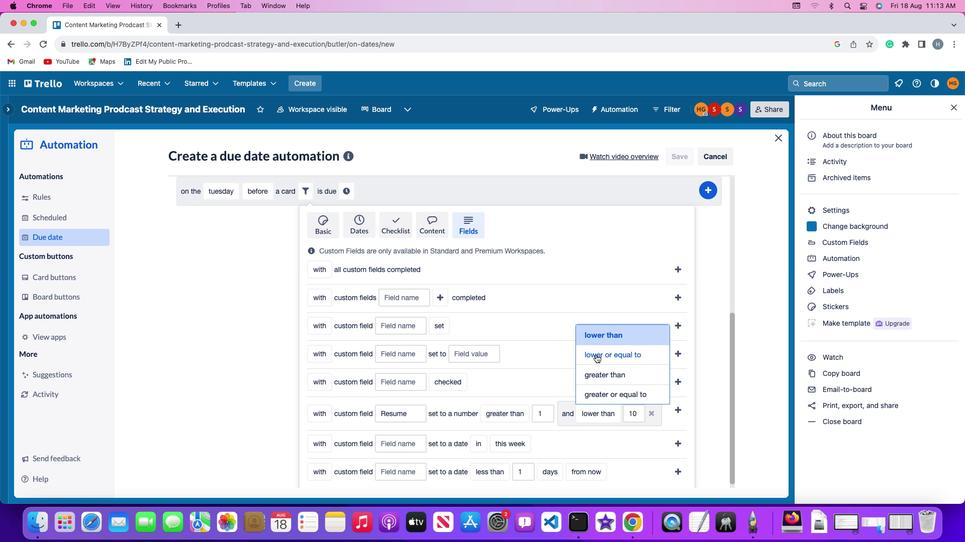 
Action: Mouse pressed left at (596, 354)
Screenshot: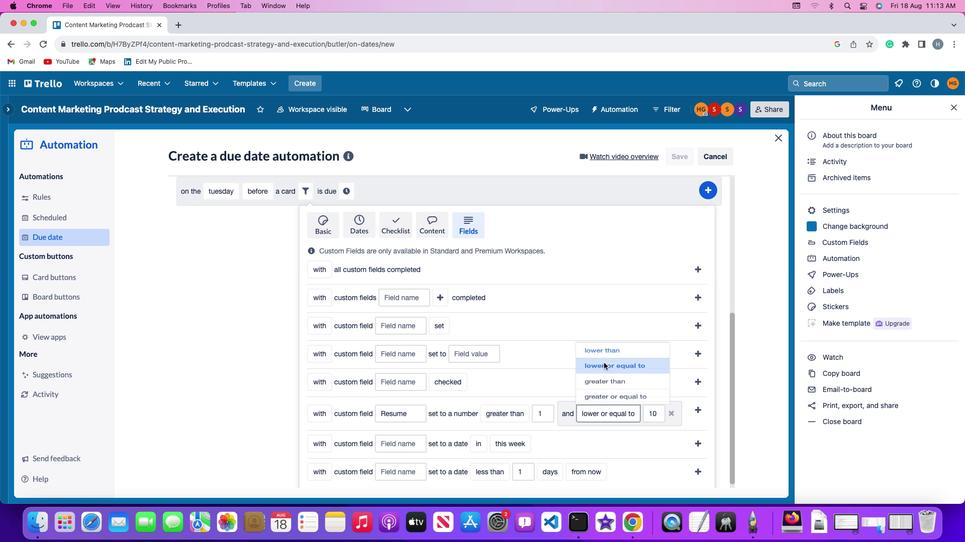 
Action: Mouse moved to (662, 412)
Screenshot: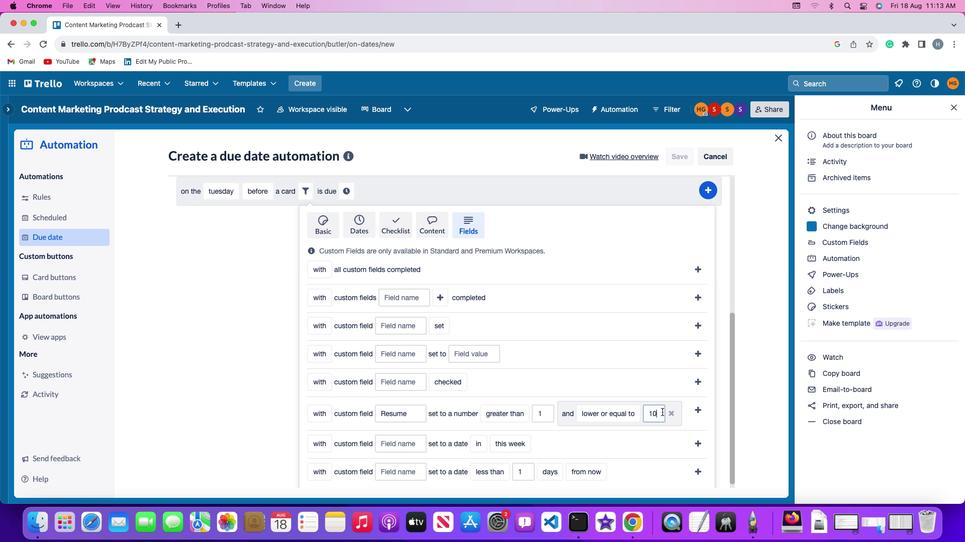 
Action: Mouse pressed left at (662, 412)
Screenshot: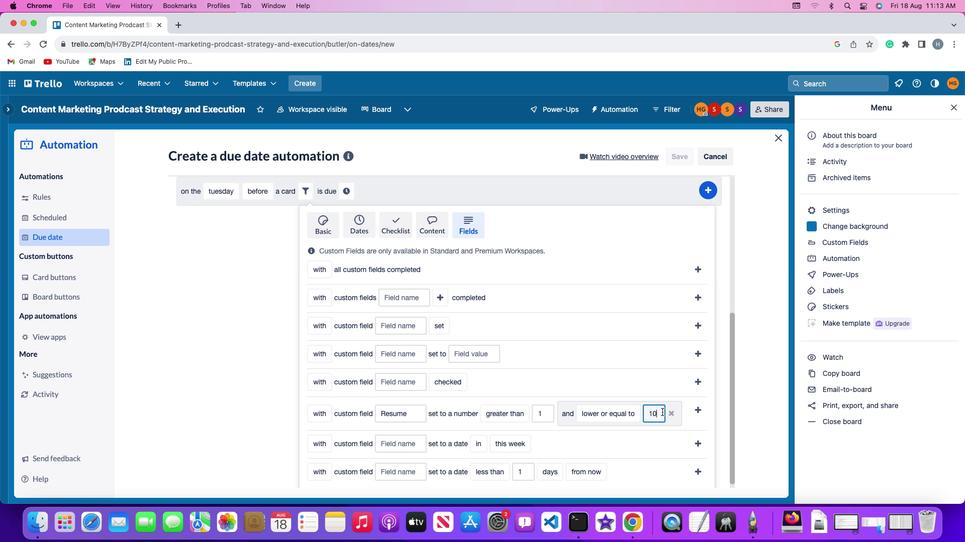 
Action: Key pressed Key.backspaceKey.backspace'1''0'
Screenshot: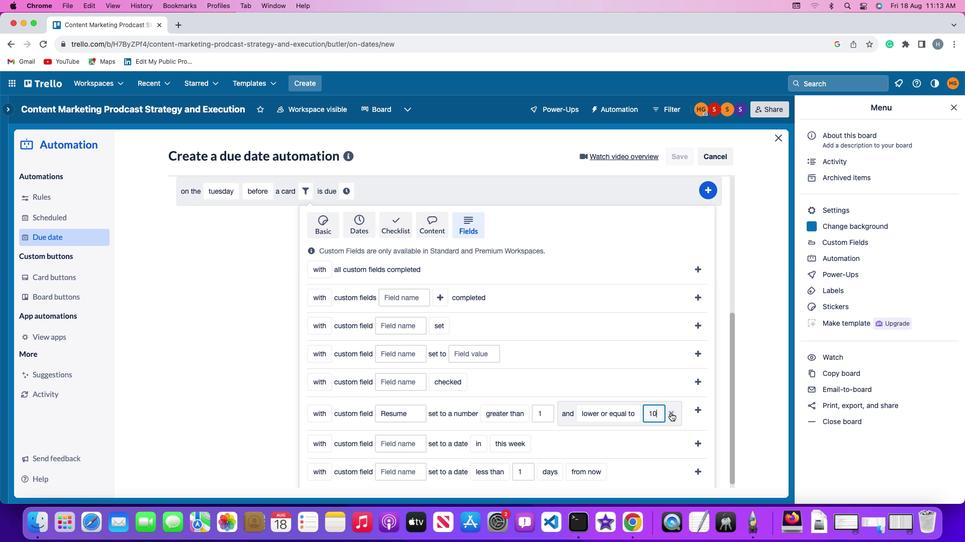 
Action: Mouse moved to (695, 408)
Screenshot: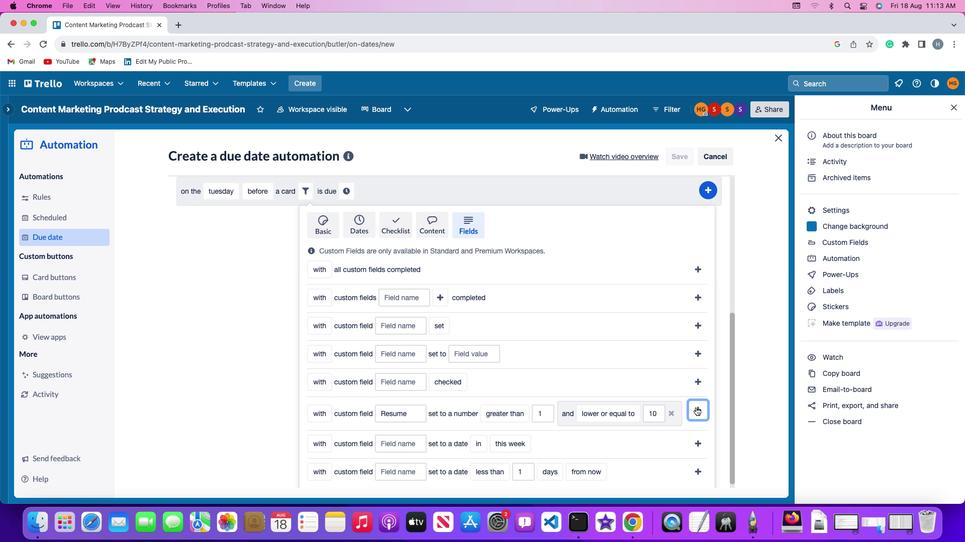 
Action: Mouse pressed left at (695, 408)
Screenshot: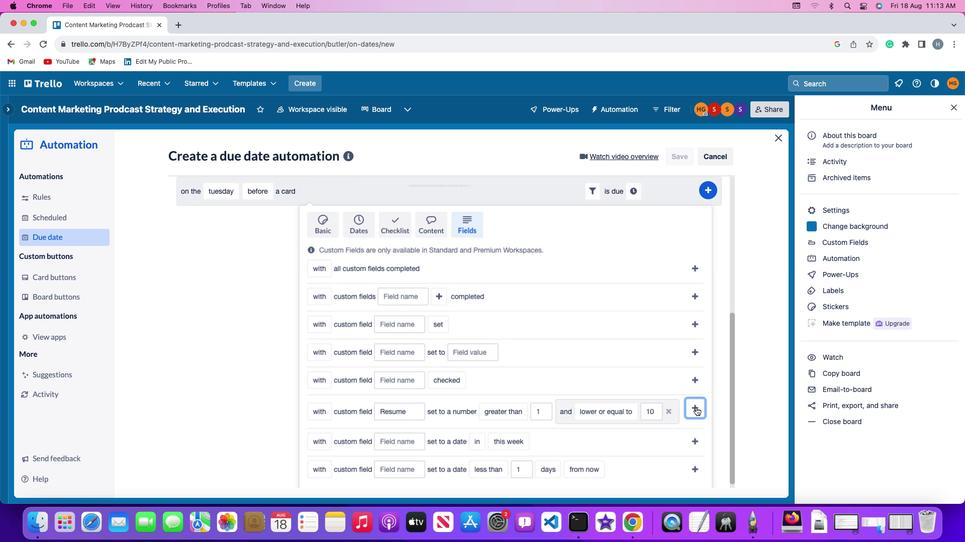 
Action: Mouse moved to (631, 439)
Screenshot: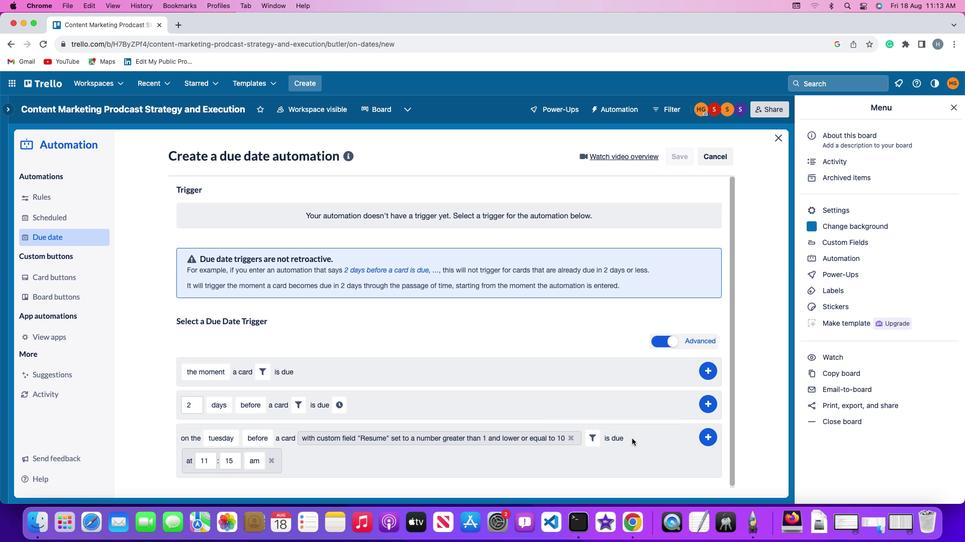 
Action: Mouse pressed left at (631, 439)
Screenshot: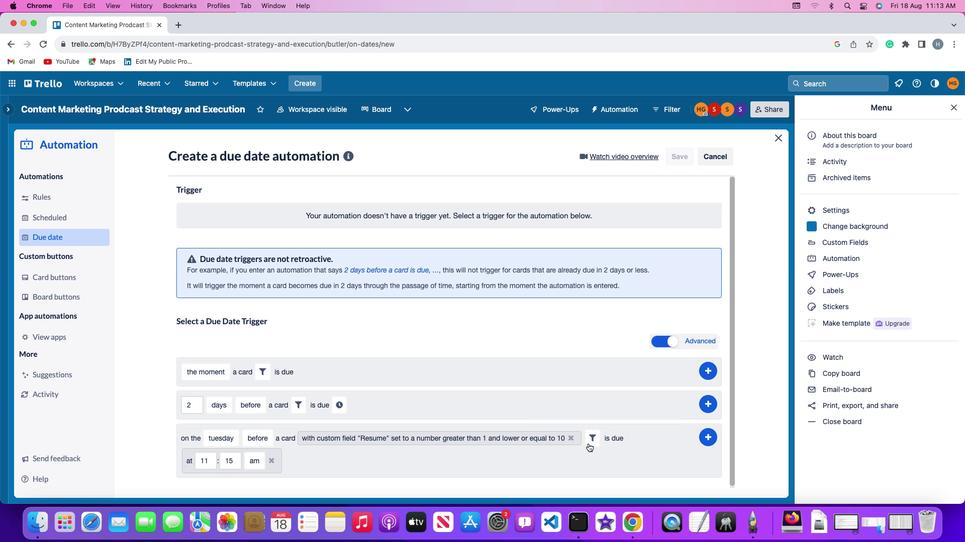 
Action: Mouse moved to (208, 461)
Screenshot: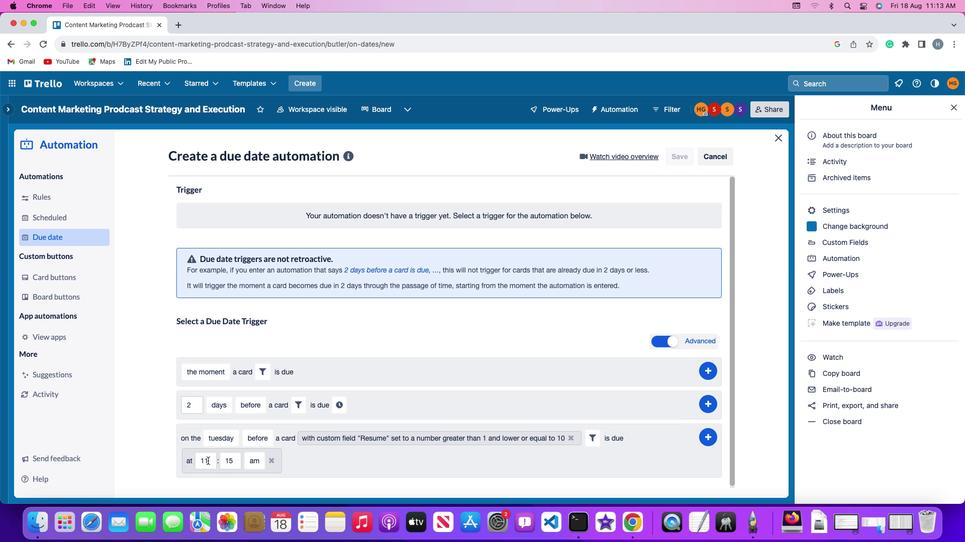 
Action: Mouse pressed left at (208, 461)
Screenshot: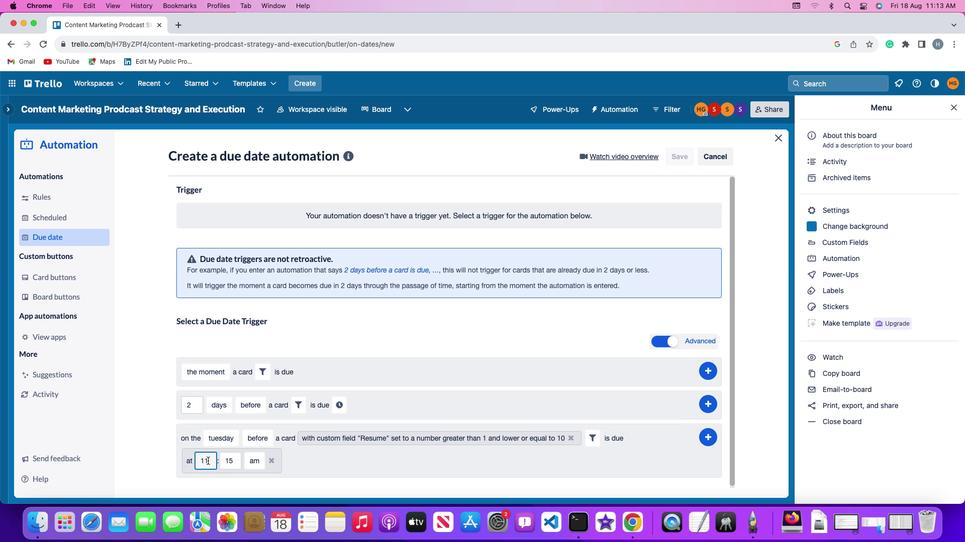 
Action: Key pressed Key.backspace'1'
Screenshot: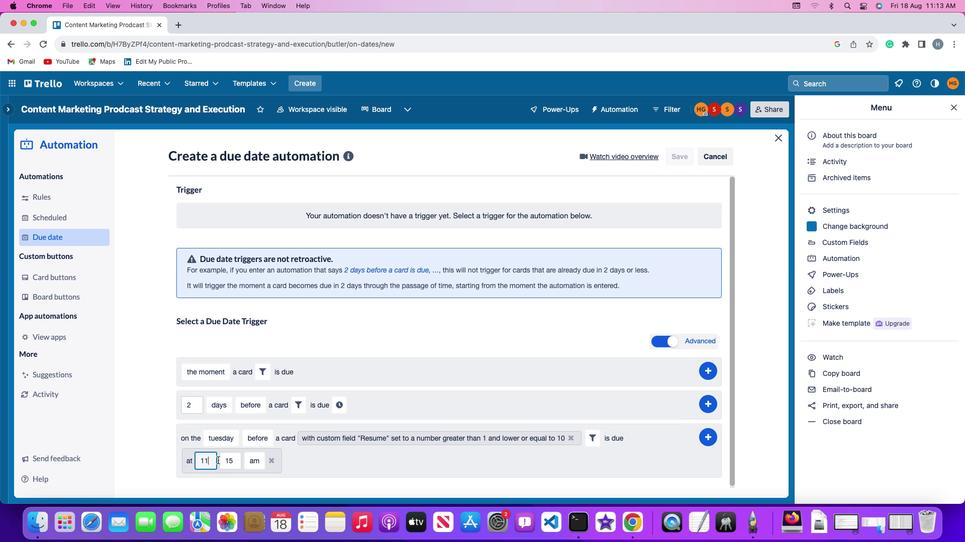 
Action: Mouse moved to (236, 457)
Screenshot: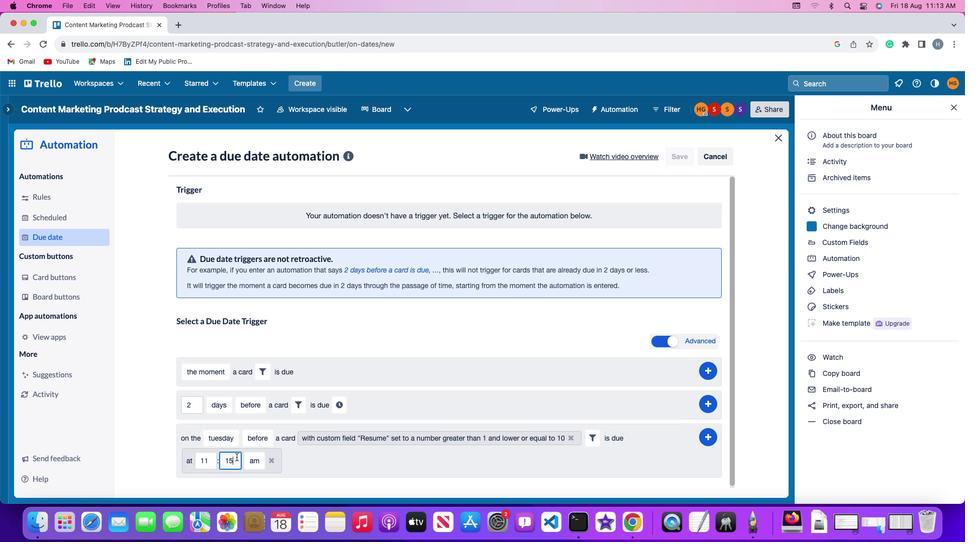
Action: Mouse pressed left at (236, 457)
Screenshot: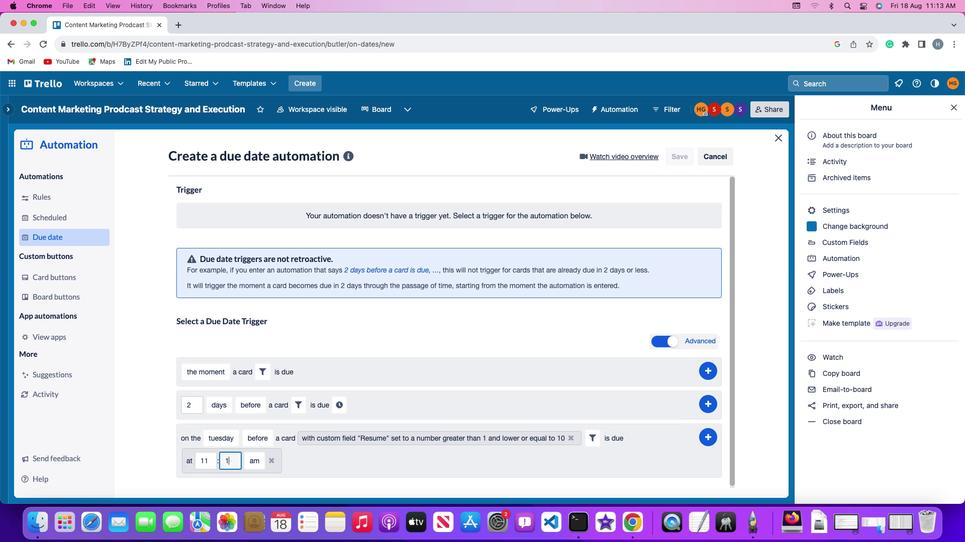 
Action: Mouse moved to (236, 457)
Screenshot: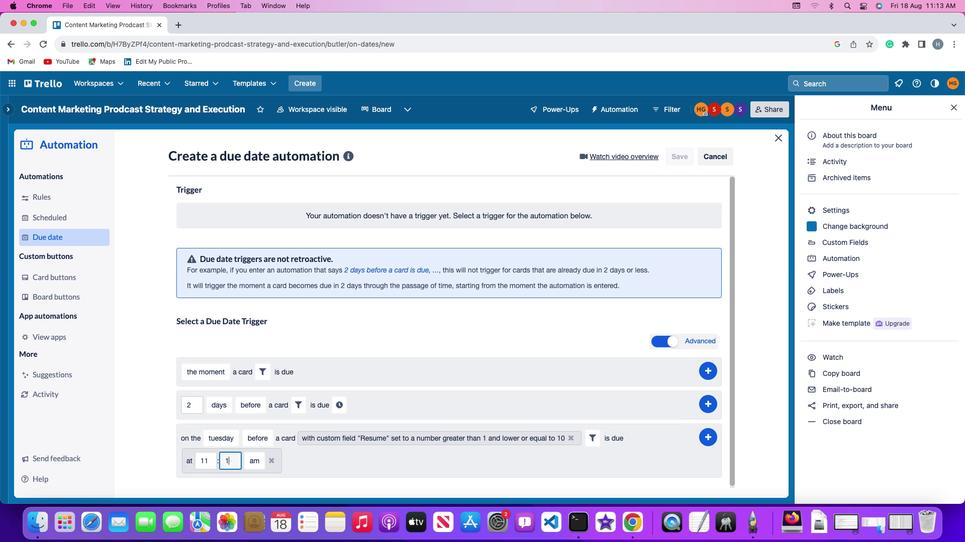
Action: Key pressed Key.backspaceKey.backspace'0'
Screenshot: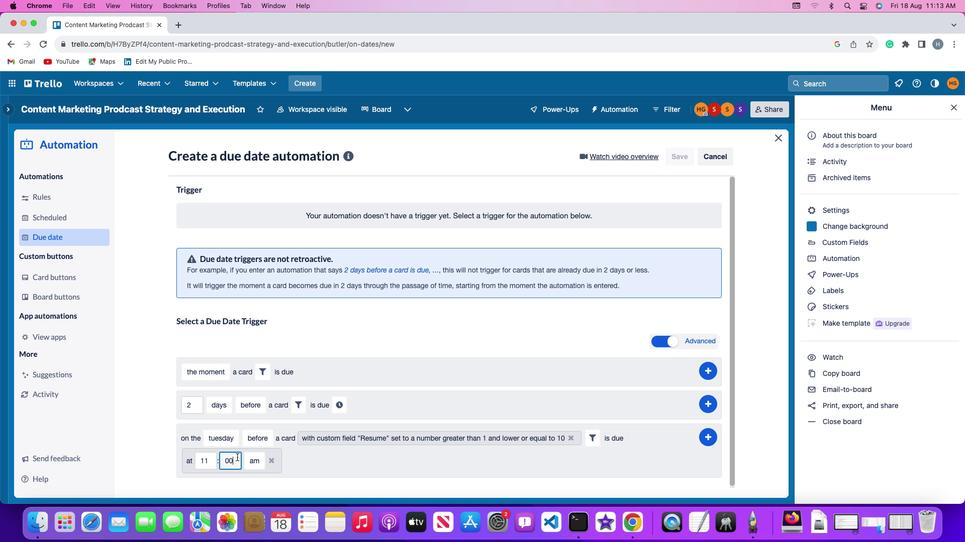 
Action: Mouse moved to (236, 457)
Screenshot: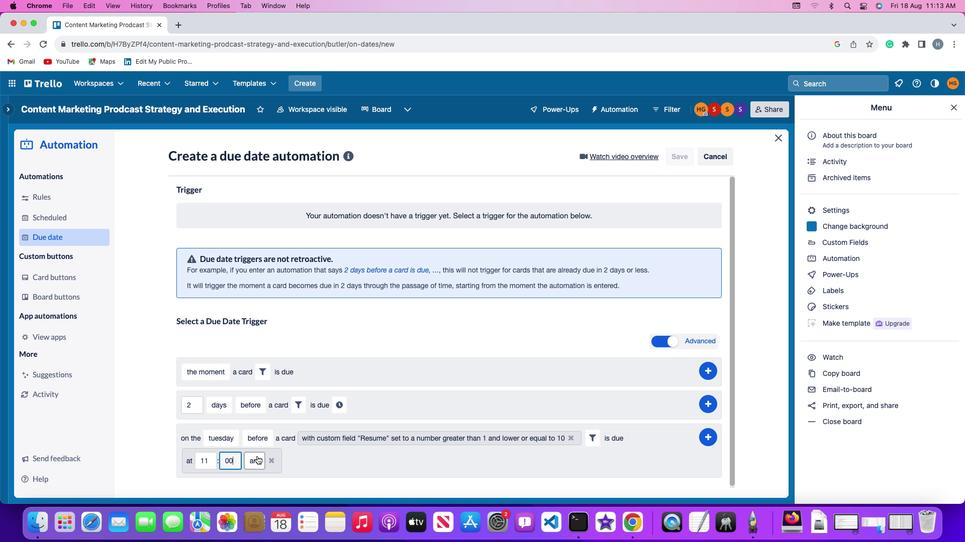 
Action: Key pressed '0'
Screenshot: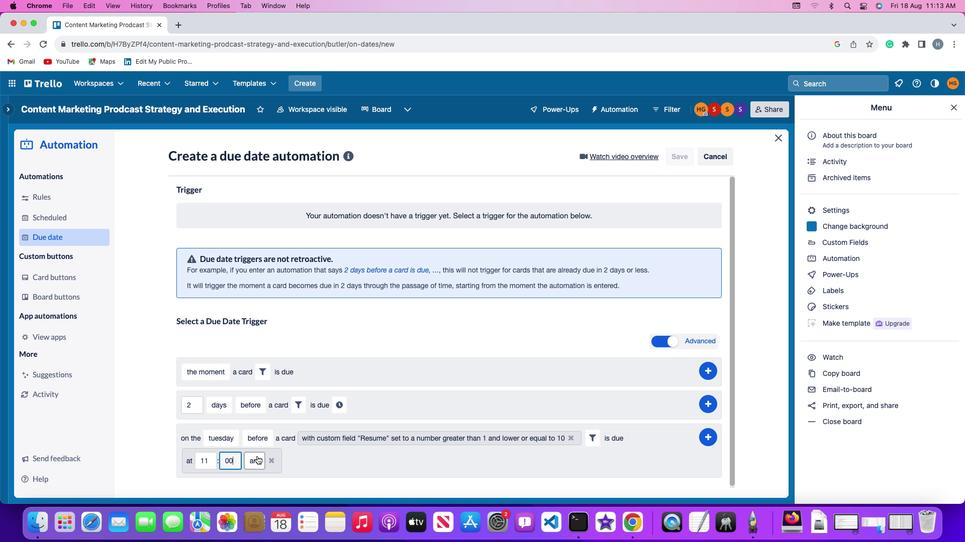 
Action: Mouse moved to (258, 455)
Screenshot: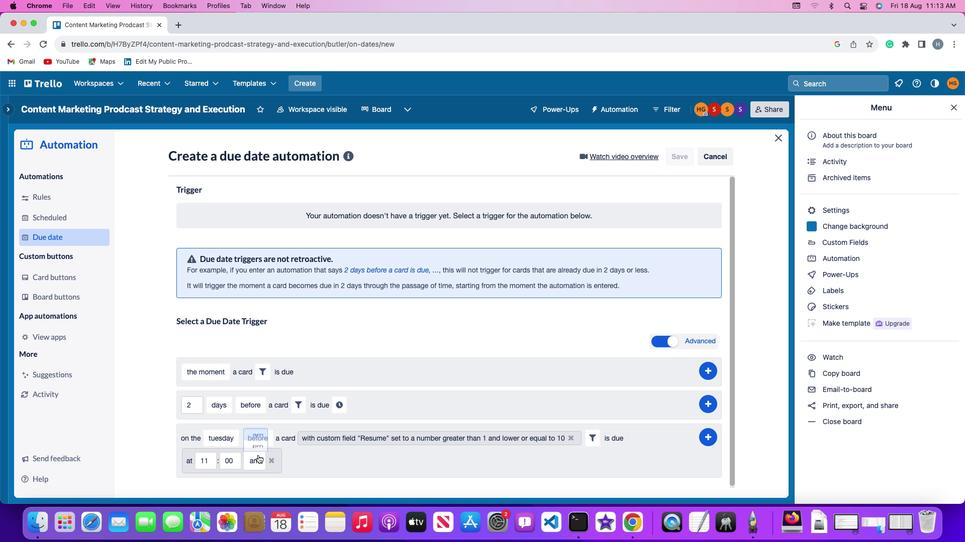 
Action: Mouse pressed left at (258, 455)
Screenshot: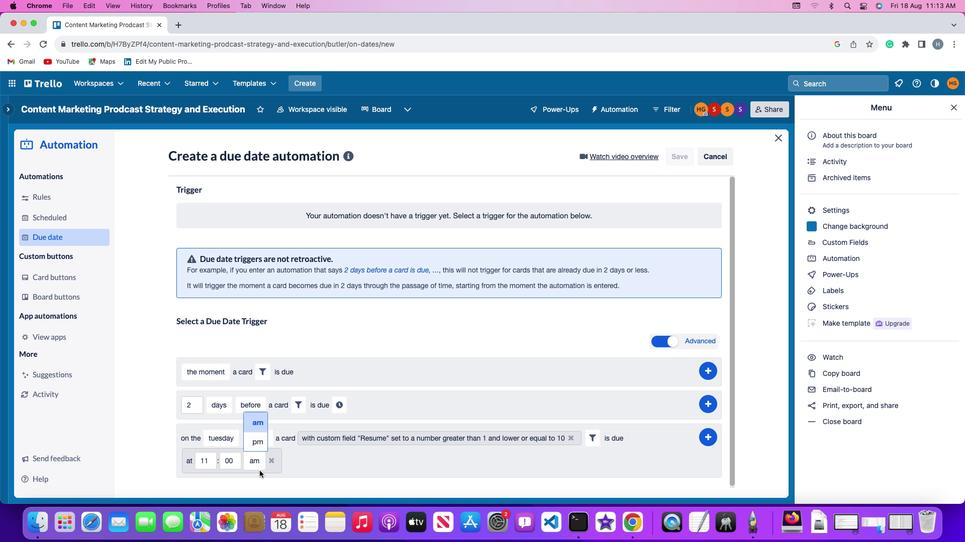 
Action: Mouse moved to (258, 423)
Screenshot: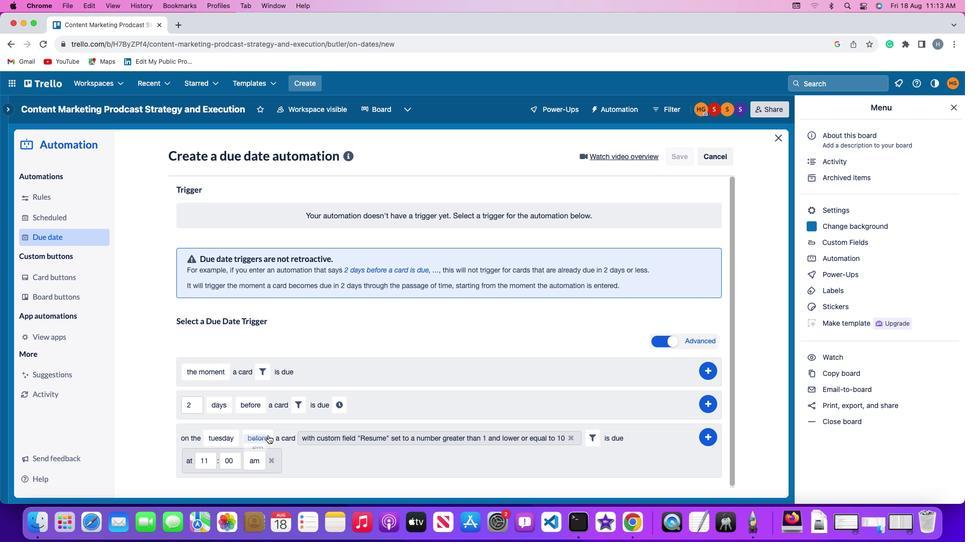 
Action: Mouse pressed left at (258, 423)
Screenshot: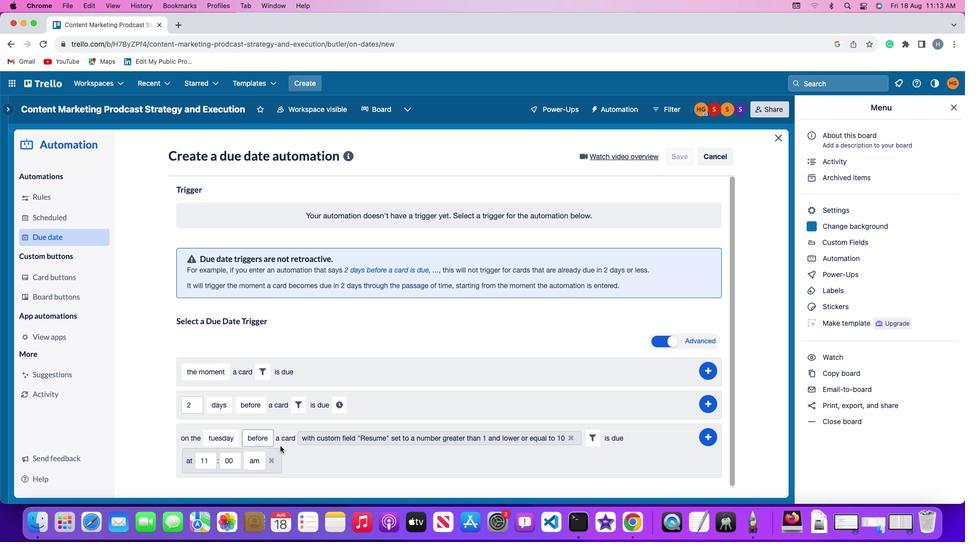 
Action: Mouse moved to (706, 435)
Screenshot: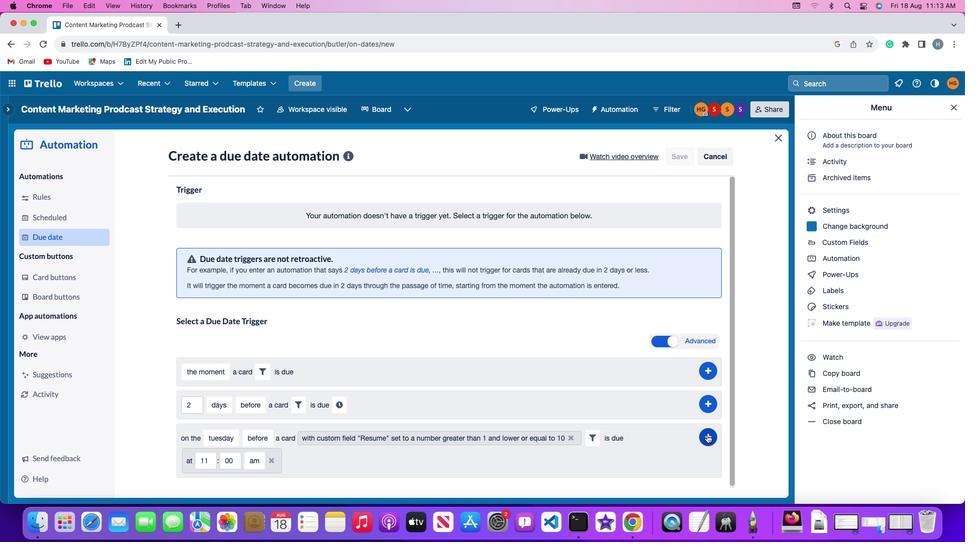 
Action: Mouse pressed left at (706, 435)
Screenshot: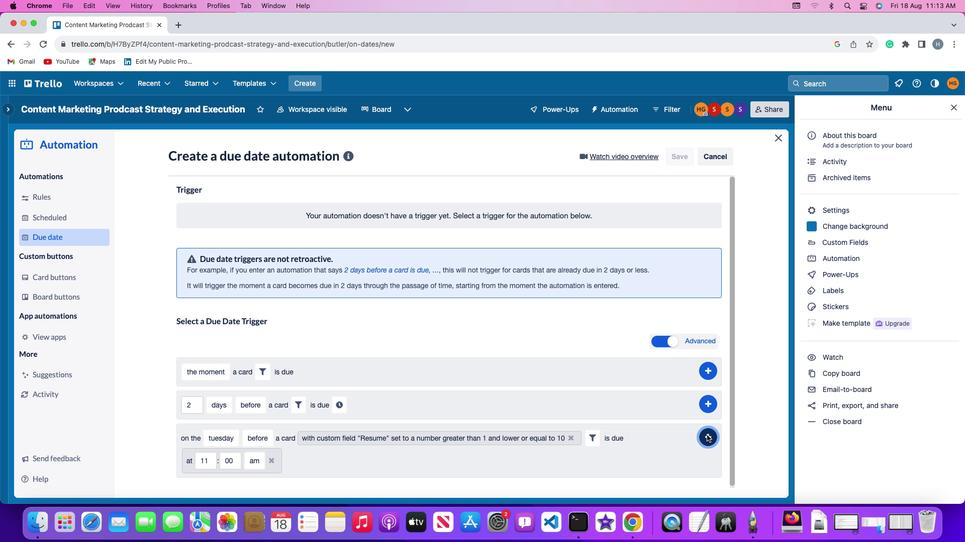 
Action: Mouse moved to (748, 353)
Screenshot: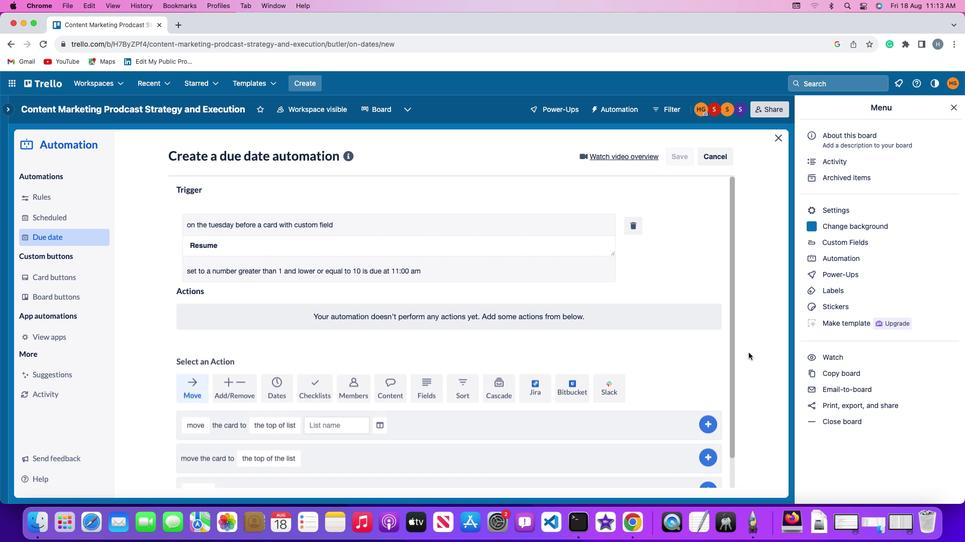 
